 Task: Find connections with filter location Ostrava with filter topic #lawschoolwith filter profile language Spanish with filter current company MongoDB with filter school St Xaviers PG college with filter industry Desktop Computing Software Products with filter service category UX Research with filter keywords title Finance Manager
Action: Mouse moved to (494, 66)
Screenshot: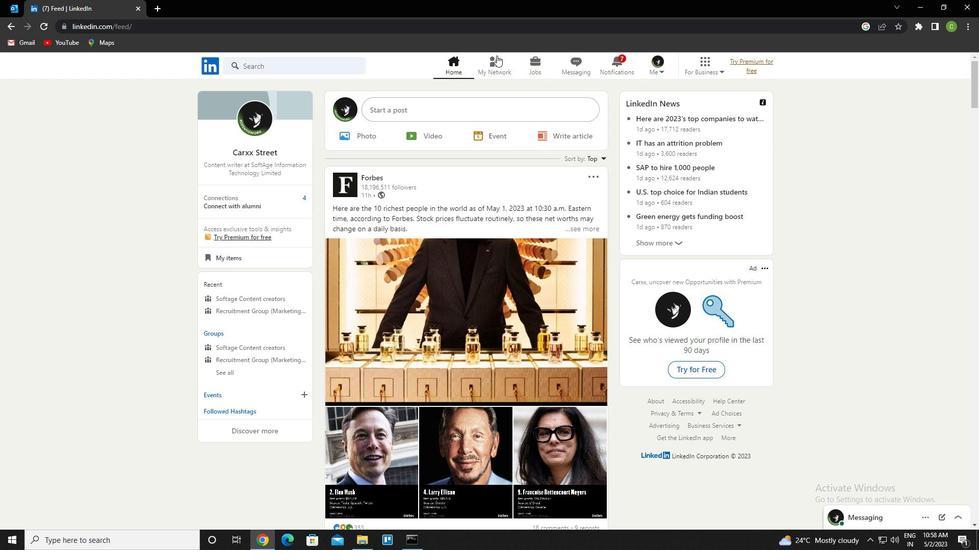 
Action: Mouse pressed left at (494, 66)
Screenshot: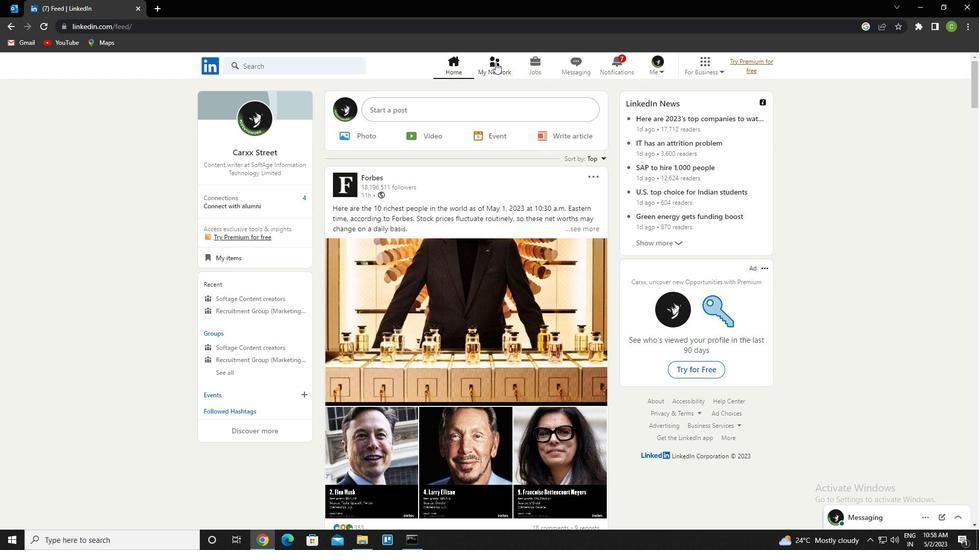 
Action: Mouse moved to (288, 119)
Screenshot: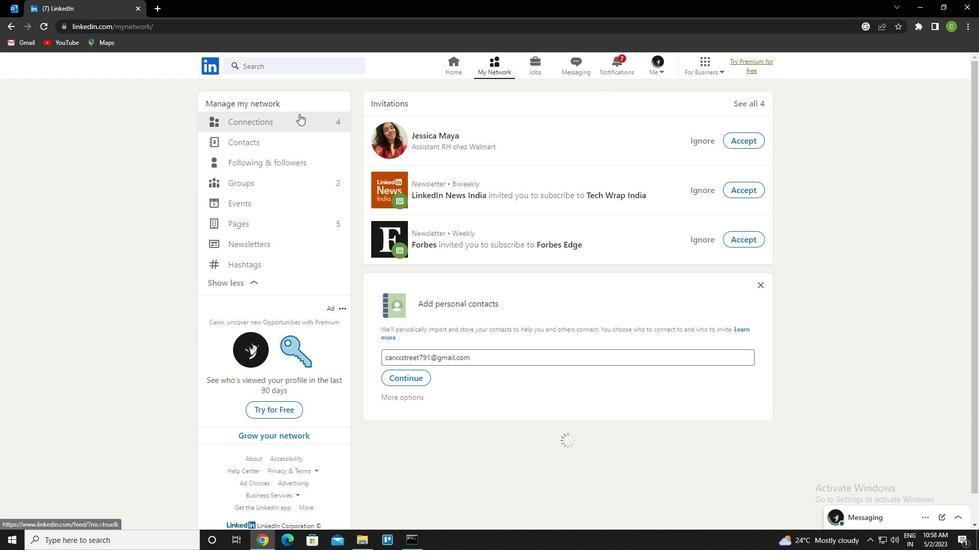 
Action: Mouse pressed left at (288, 119)
Screenshot: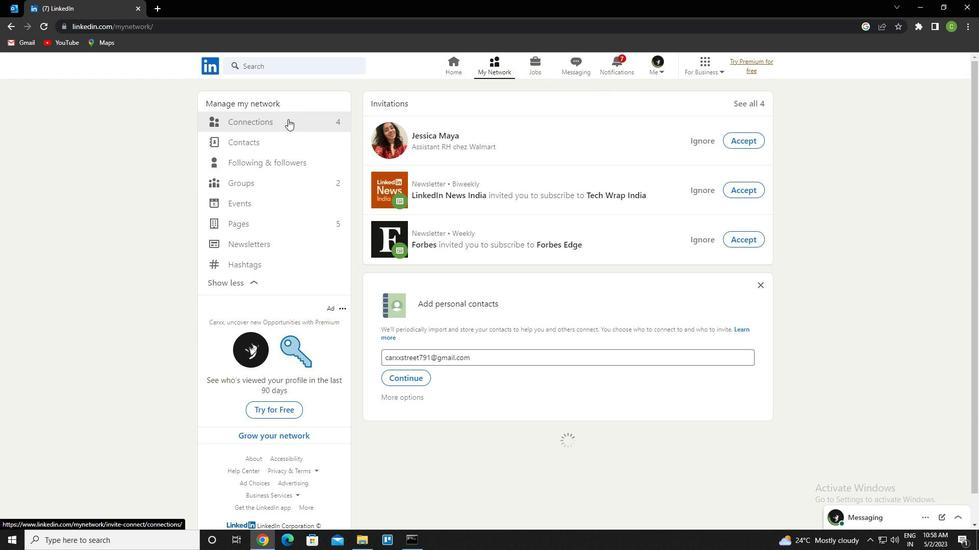 
Action: Mouse moved to (570, 123)
Screenshot: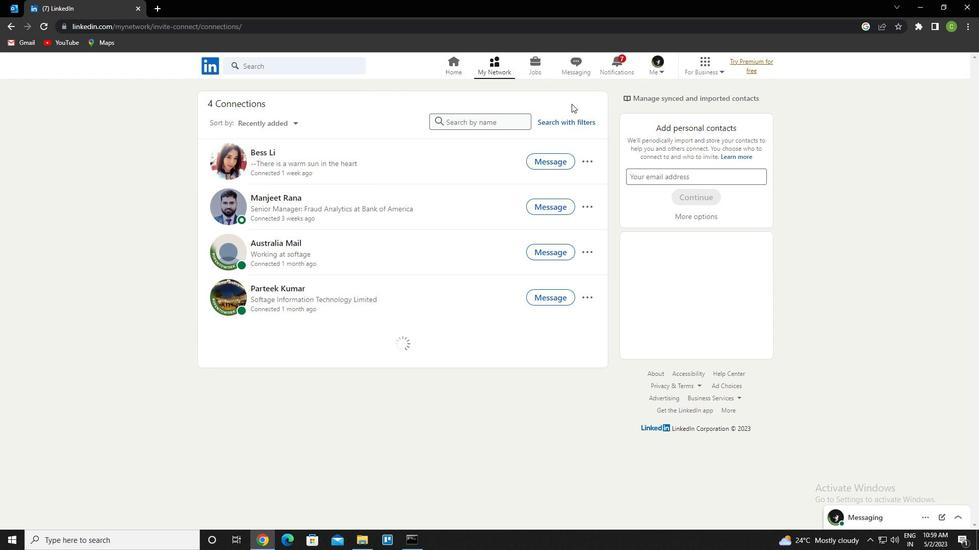 
Action: Mouse pressed left at (570, 123)
Screenshot: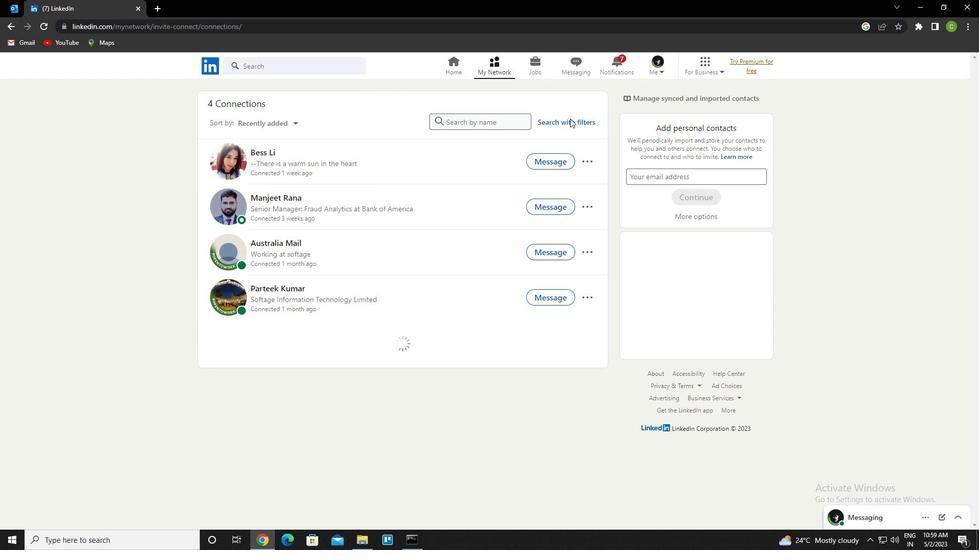 
Action: Mouse moved to (515, 92)
Screenshot: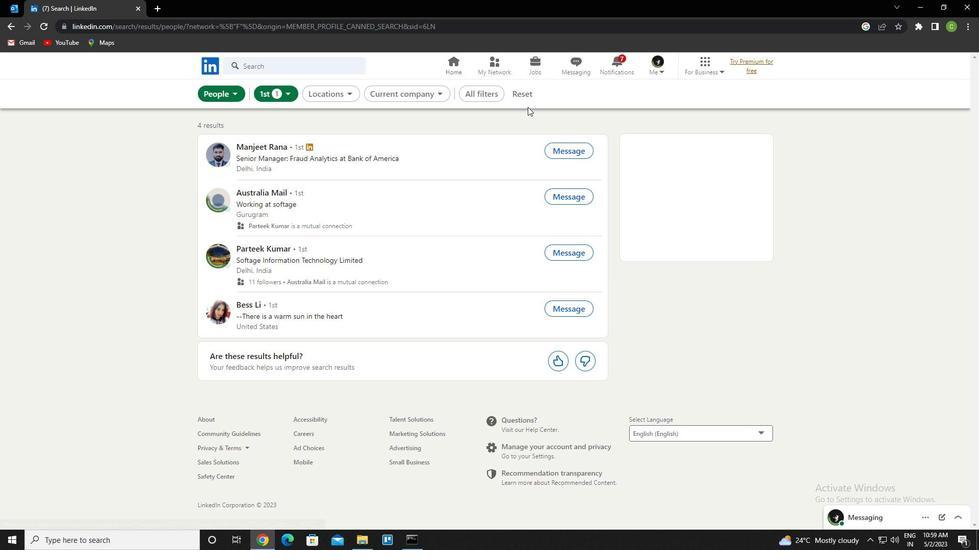 
Action: Mouse pressed left at (515, 92)
Screenshot: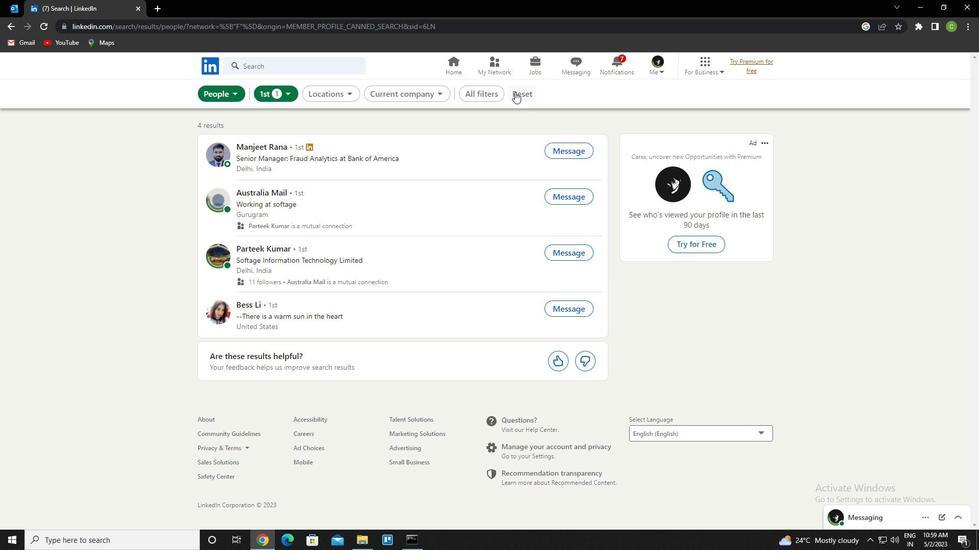 
Action: Mouse moved to (515, 96)
Screenshot: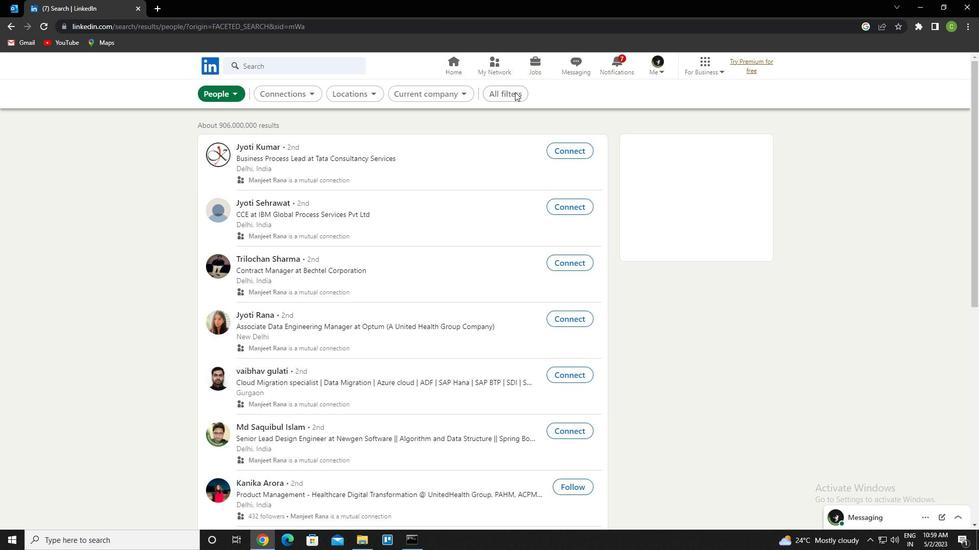 
Action: Mouse pressed left at (515, 96)
Screenshot: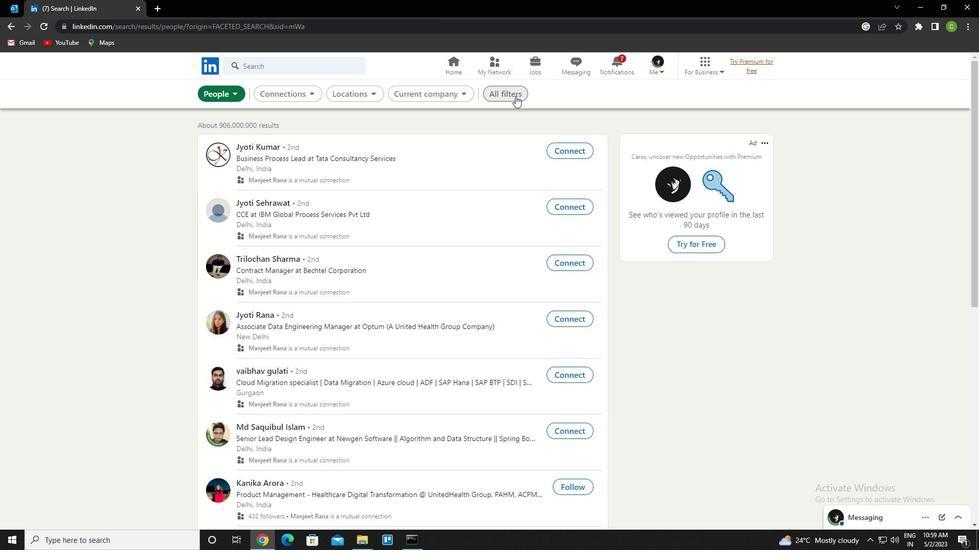 
Action: Mouse moved to (915, 342)
Screenshot: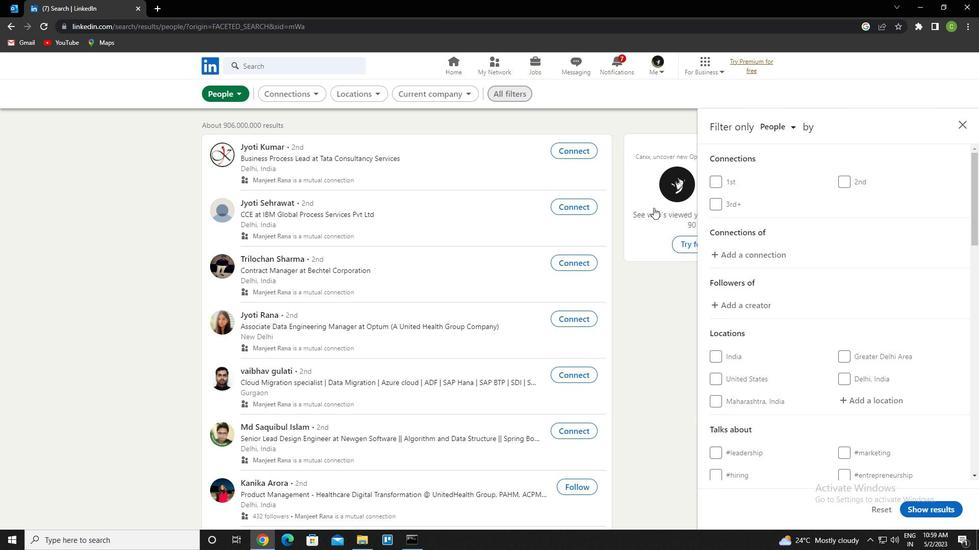
Action: Mouse scrolled (915, 341) with delta (0, 0)
Screenshot: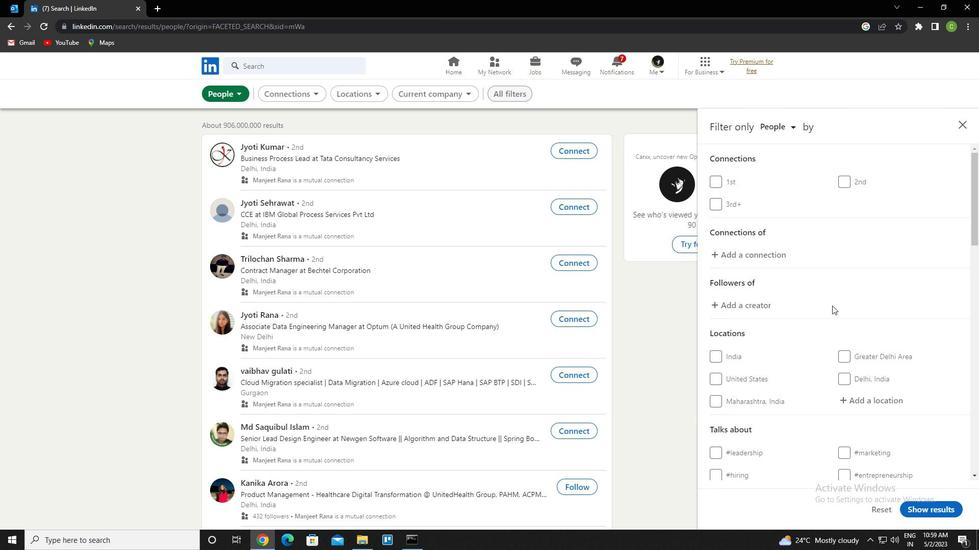 
Action: Mouse scrolled (915, 341) with delta (0, 0)
Screenshot: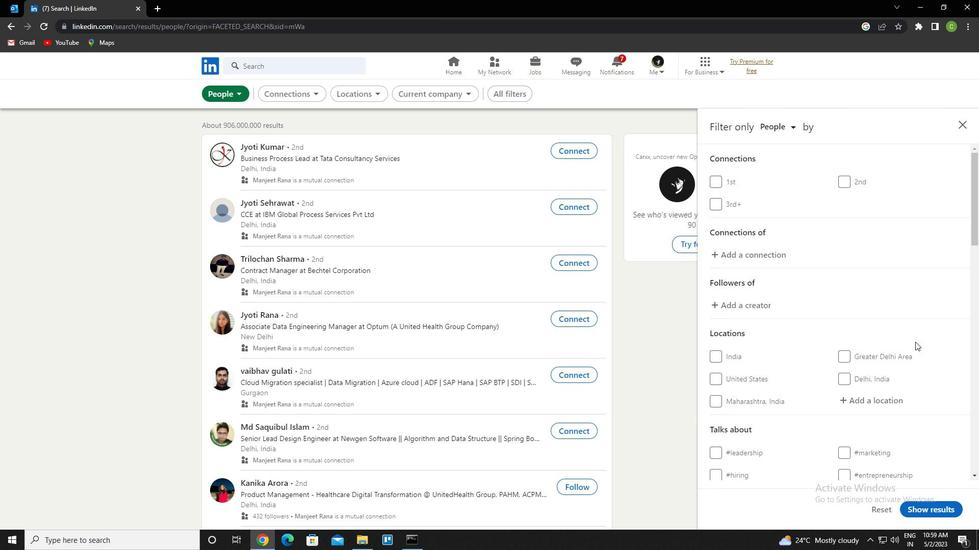 
Action: Mouse scrolled (915, 341) with delta (0, 0)
Screenshot: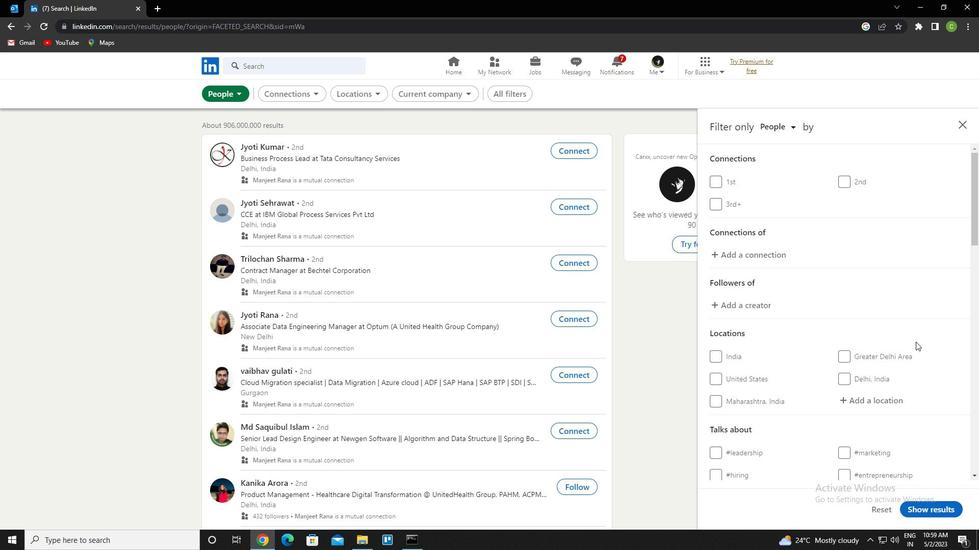 
Action: Mouse moved to (879, 250)
Screenshot: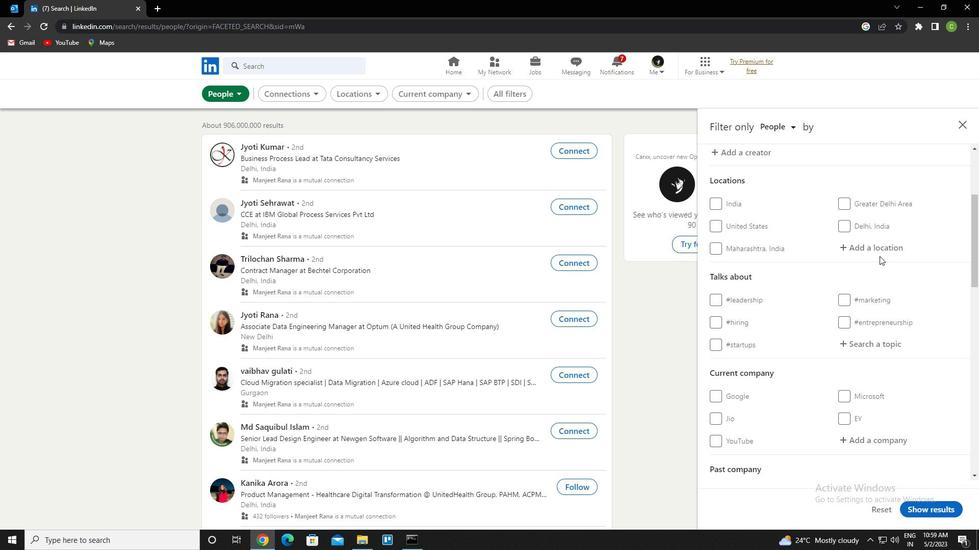 
Action: Mouse pressed left at (879, 250)
Screenshot: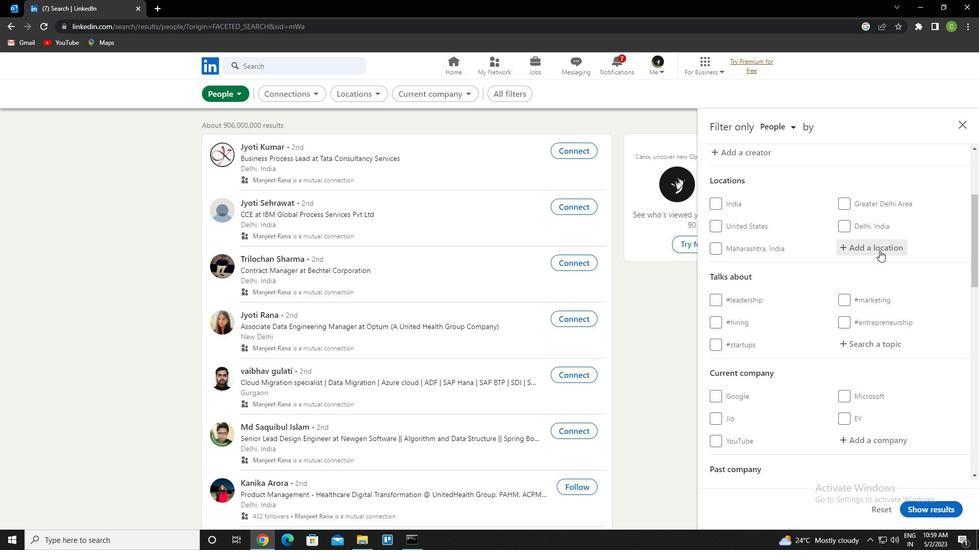 
Action: Key pressed <Key.caps_lock>o<Key.caps_lock>strava<Key.down><Key.enter>
Screenshot: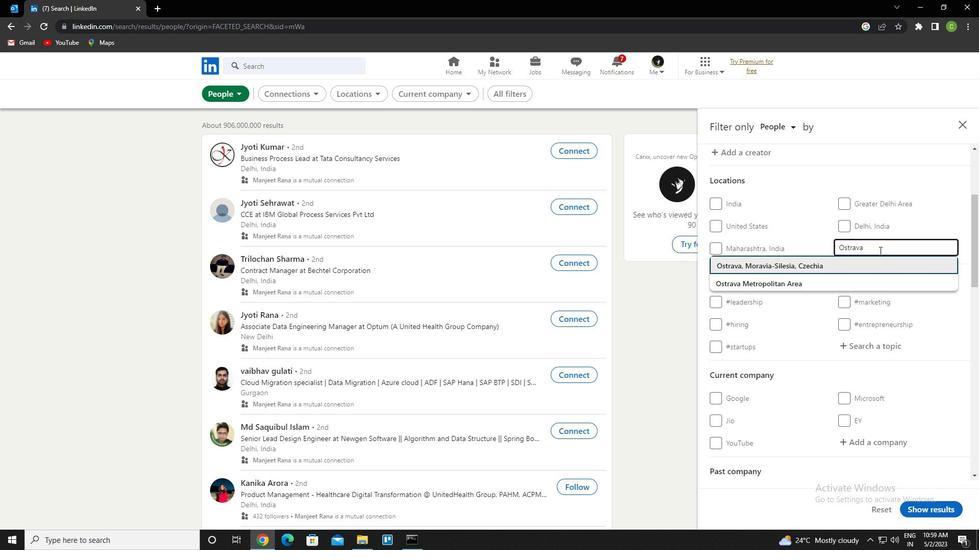 
Action: Mouse scrolled (879, 250) with delta (0, 0)
Screenshot: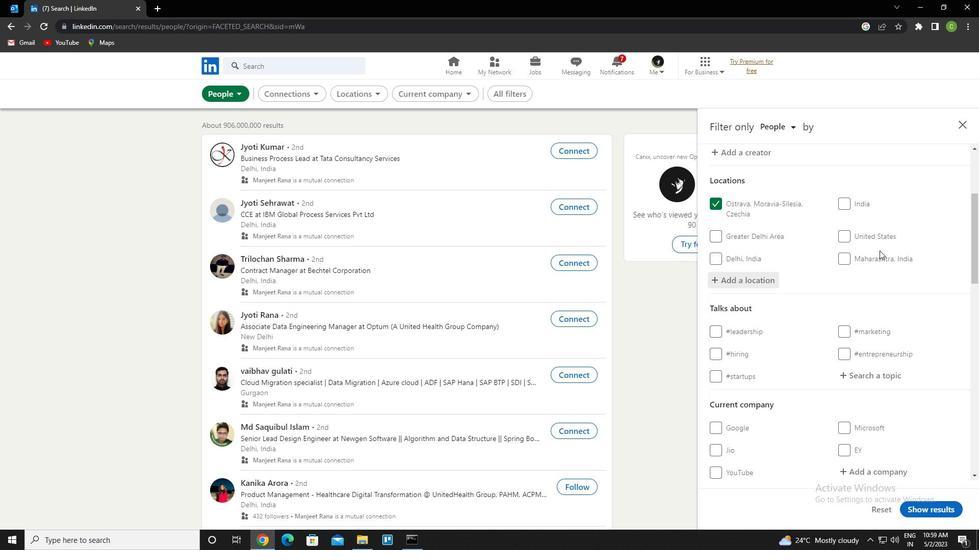 
Action: Mouse scrolled (879, 250) with delta (0, 0)
Screenshot: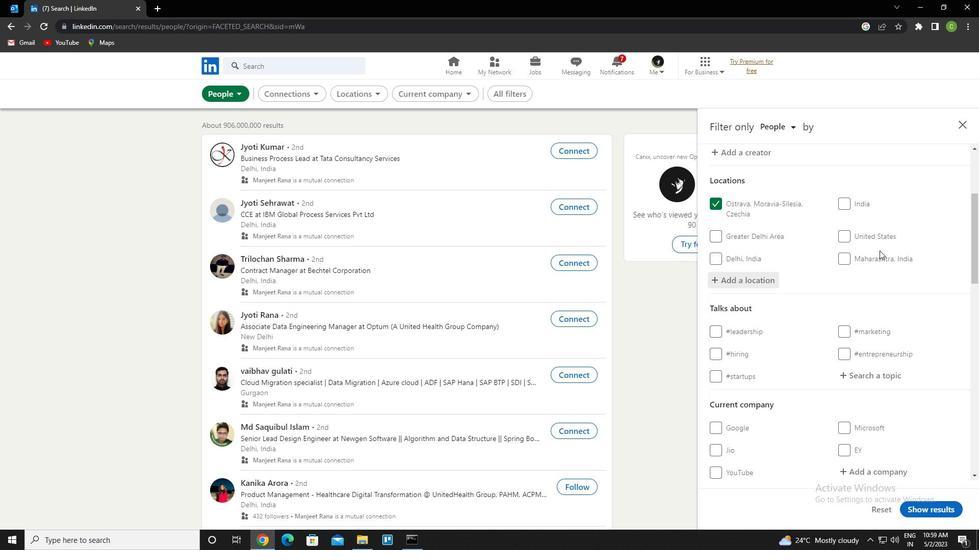 
Action: Mouse moved to (879, 271)
Screenshot: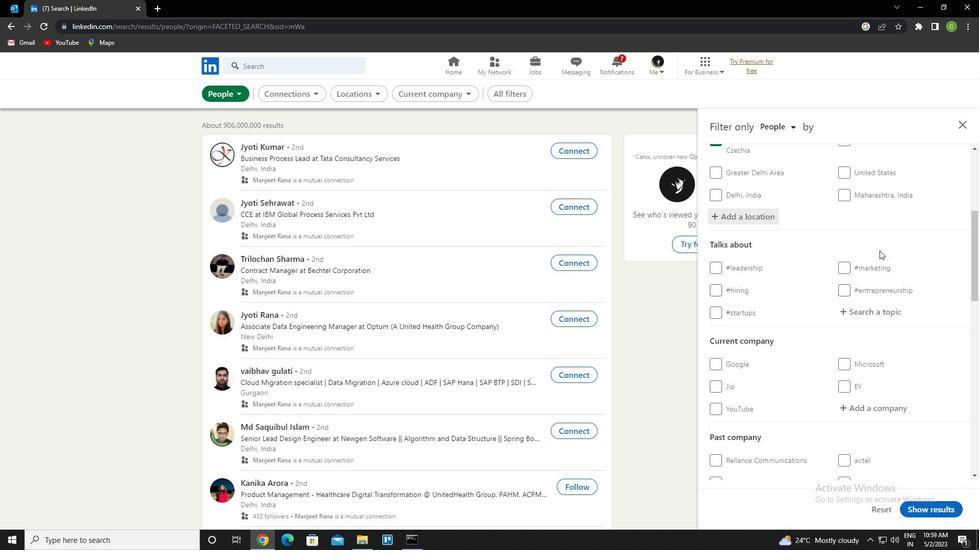 
Action: Mouse pressed left at (879, 271)
Screenshot: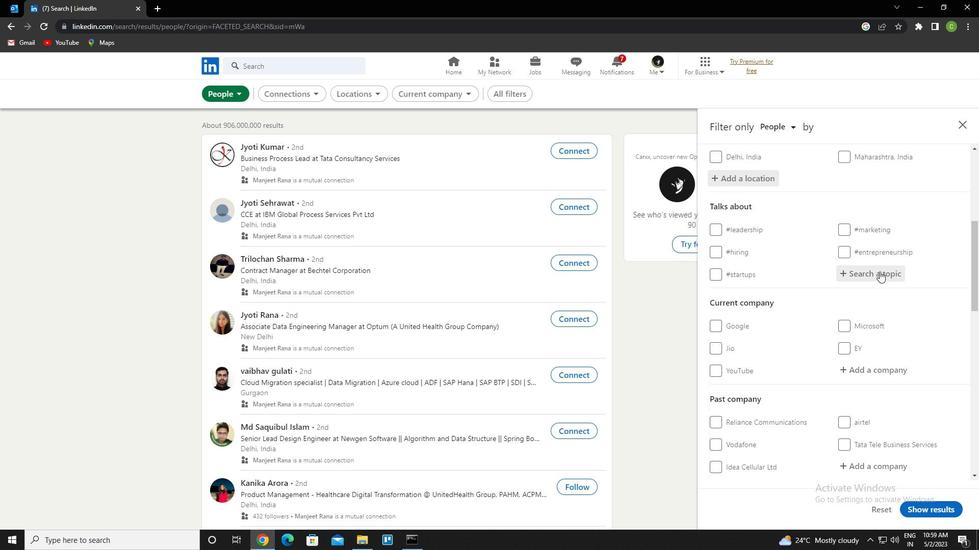 
Action: Key pressed lawscholl<Key.backspace><Key.backspace>ol<Key.down><Key.enter>
Screenshot: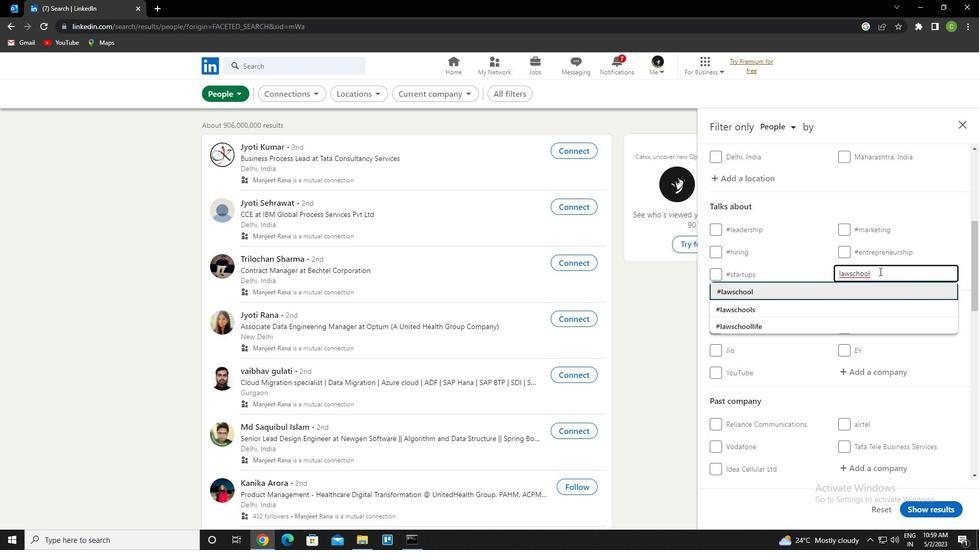 
Action: Mouse scrolled (879, 271) with delta (0, 0)
Screenshot: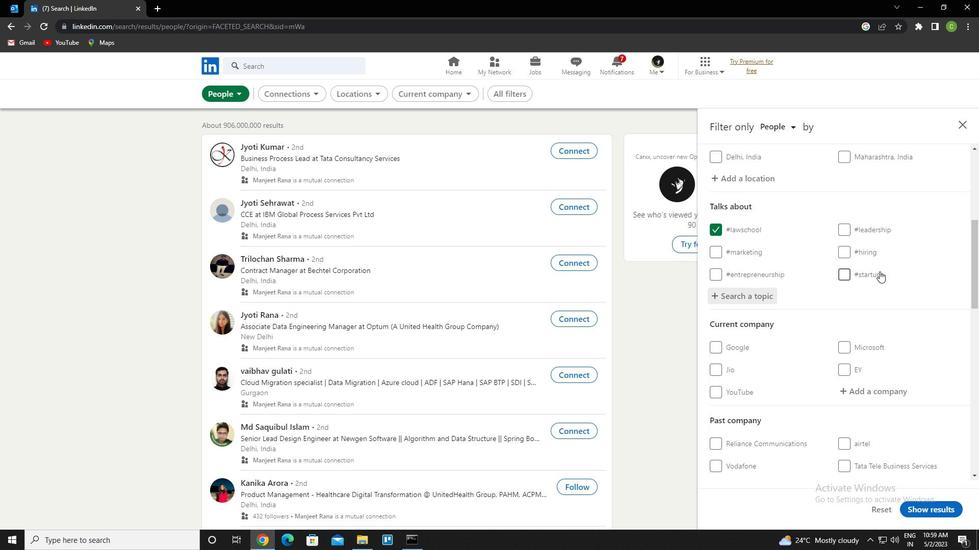 
Action: Mouse scrolled (879, 271) with delta (0, 0)
Screenshot: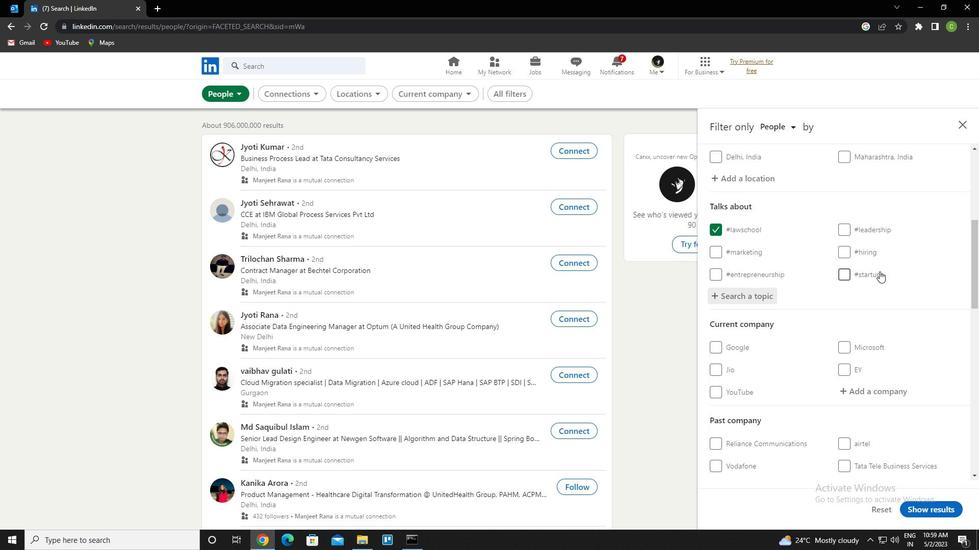 
Action: Mouse scrolled (879, 271) with delta (0, 0)
Screenshot: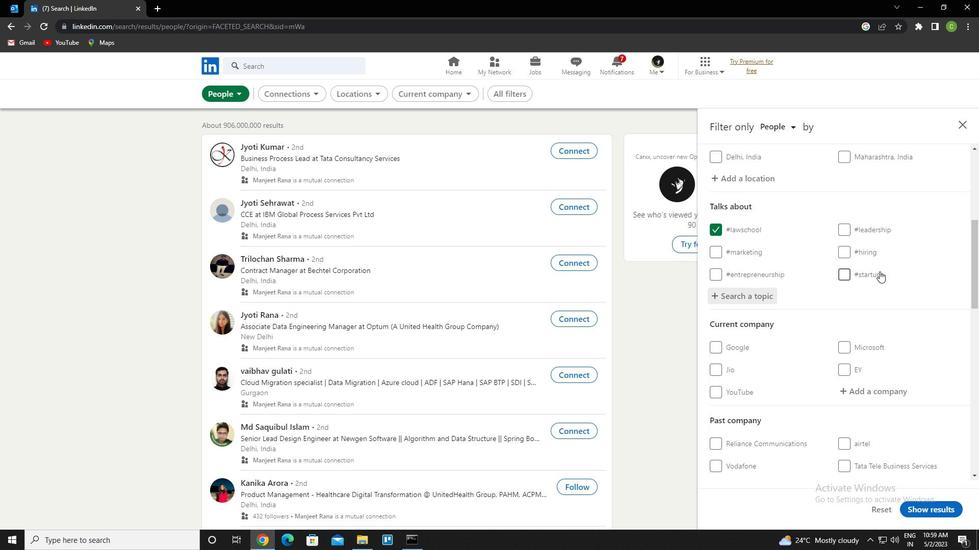 
Action: Mouse scrolled (879, 271) with delta (0, 0)
Screenshot: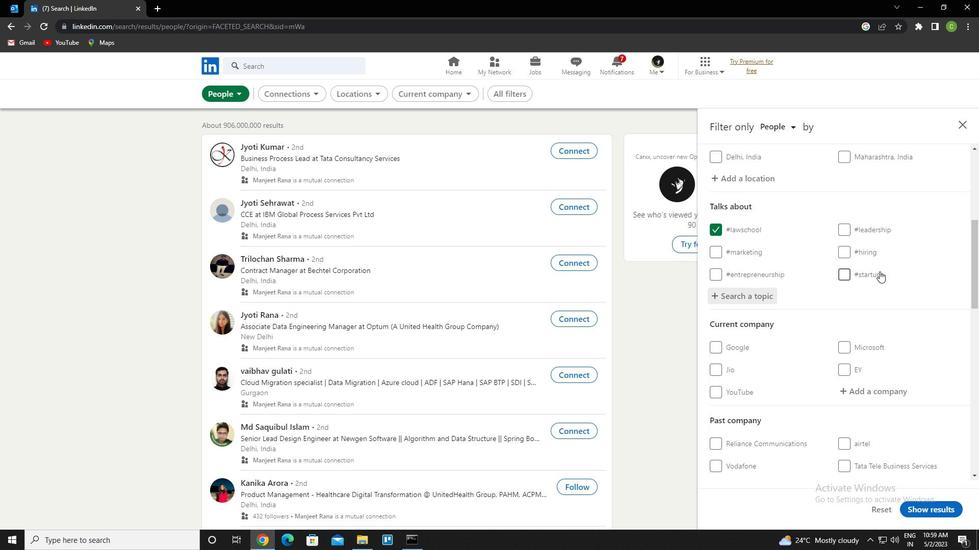 
Action: Mouse scrolled (879, 271) with delta (0, 0)
Screenshot: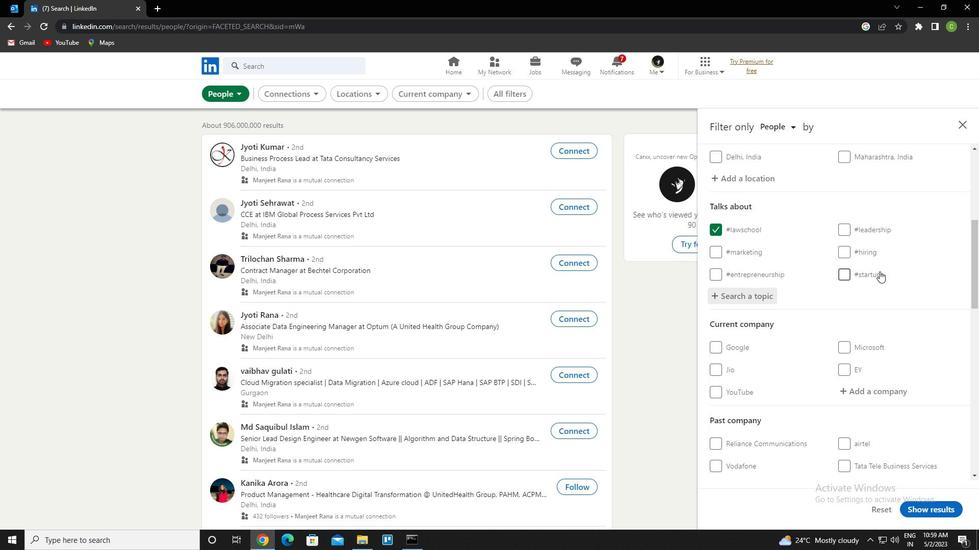 
Action: Mouse scrolled (879, 271) with delta (0, 0)
Screenshot: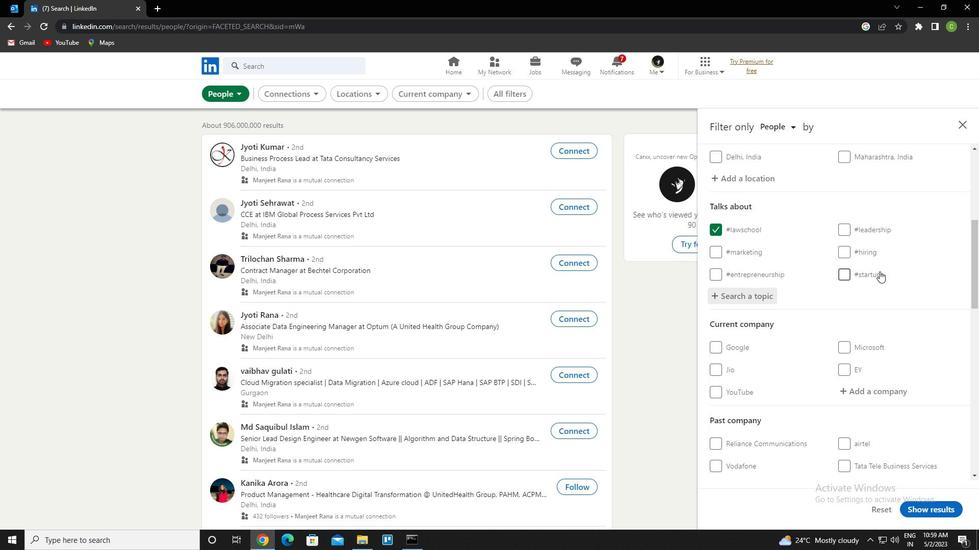 
Action: Mouse scrolled (879, 271) with delta (0, 0)
Screenshot: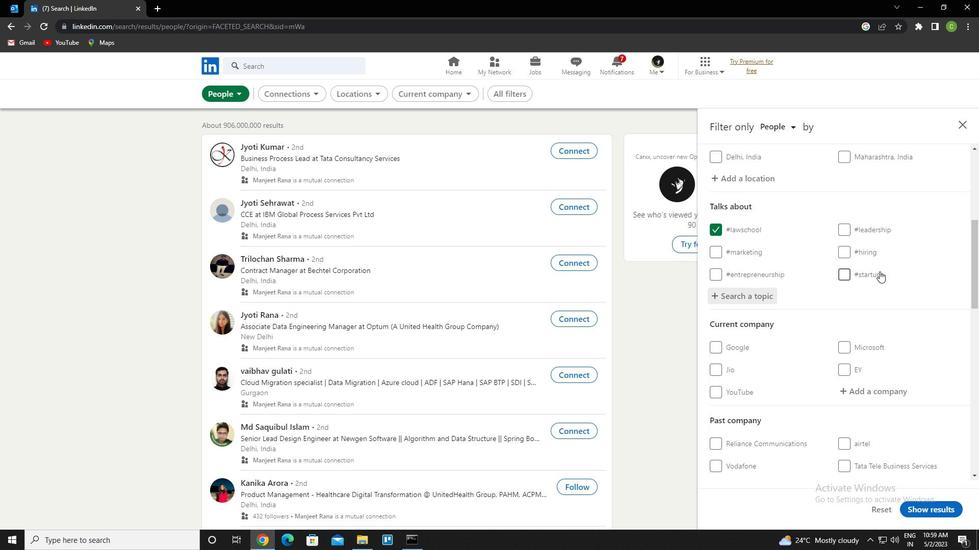 
Action: Mouse scrolled (879, 271) with delta (0, 0)
Screenshot: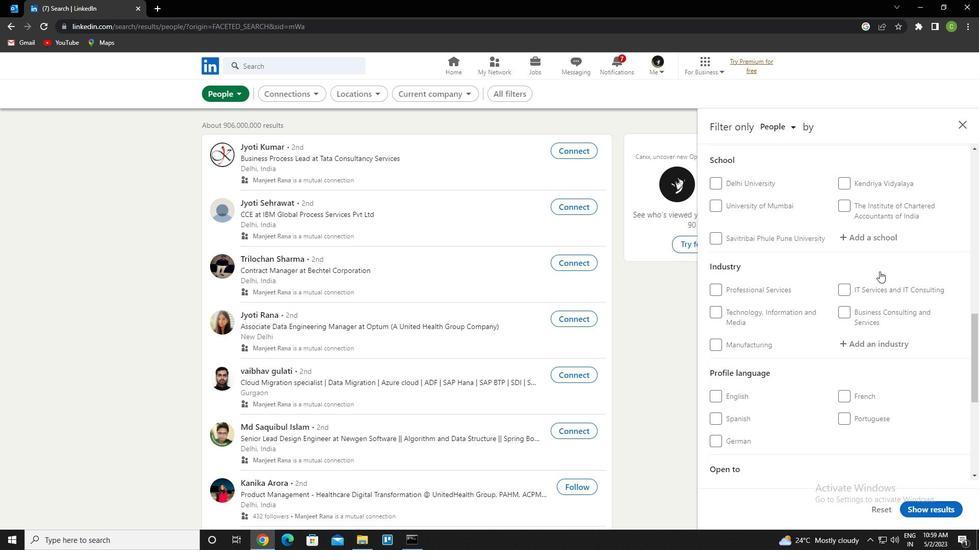
Action: Mouse scrolled (879, 271) with delta (0, 0)
Screenshot: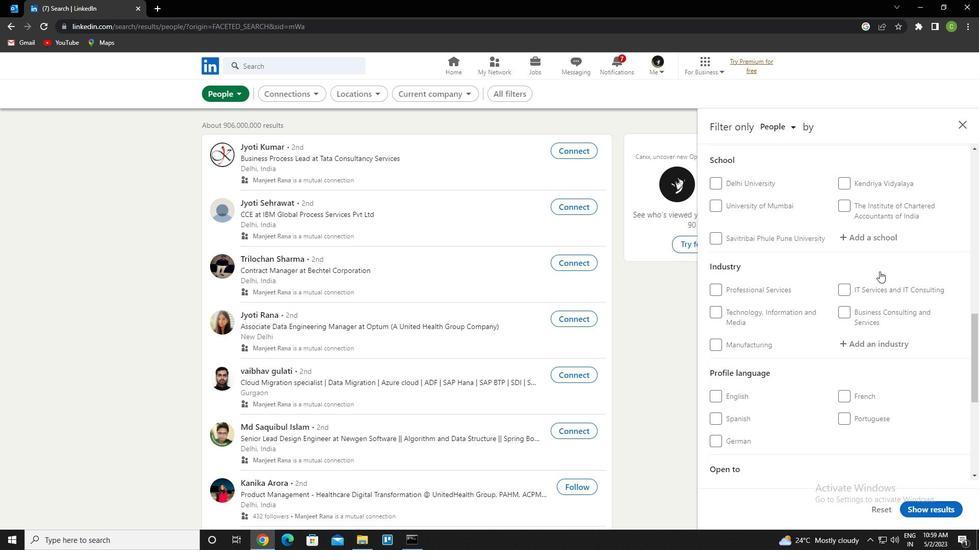 
Action: Mouse scrolled (879, 271) with delta (0, 0)
Screenshot: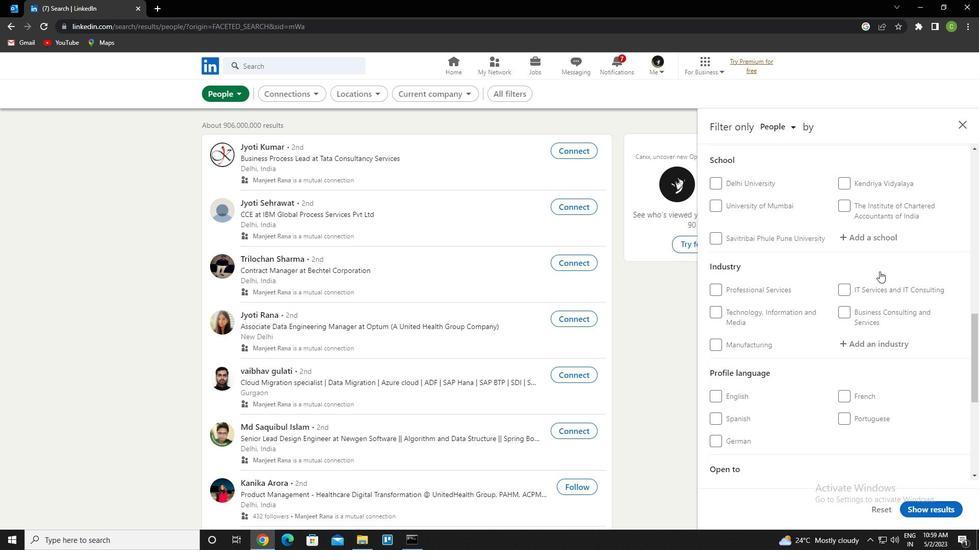 
Action: Mouse moved to (726, 268)
Screenshot: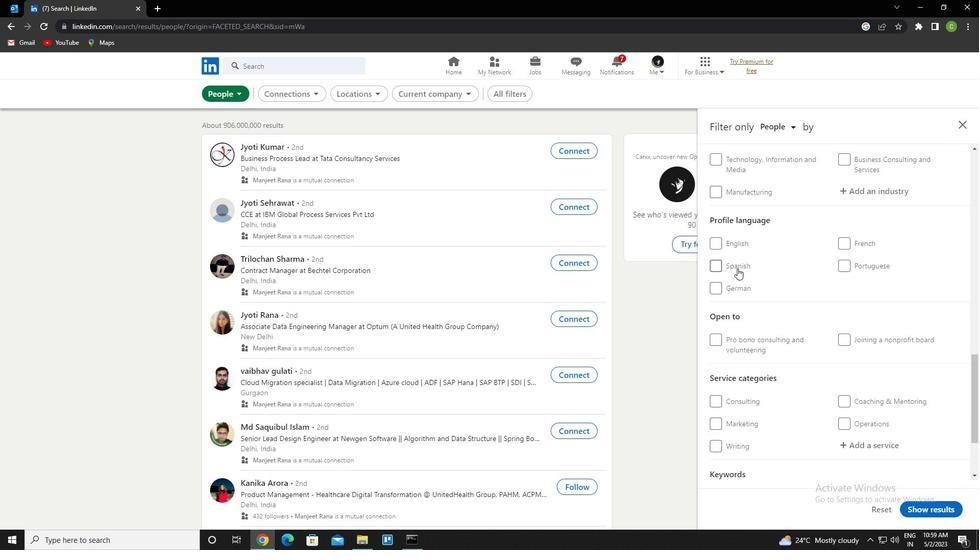 
Action: Mouse pressed left at (726, 268)
Screenshot: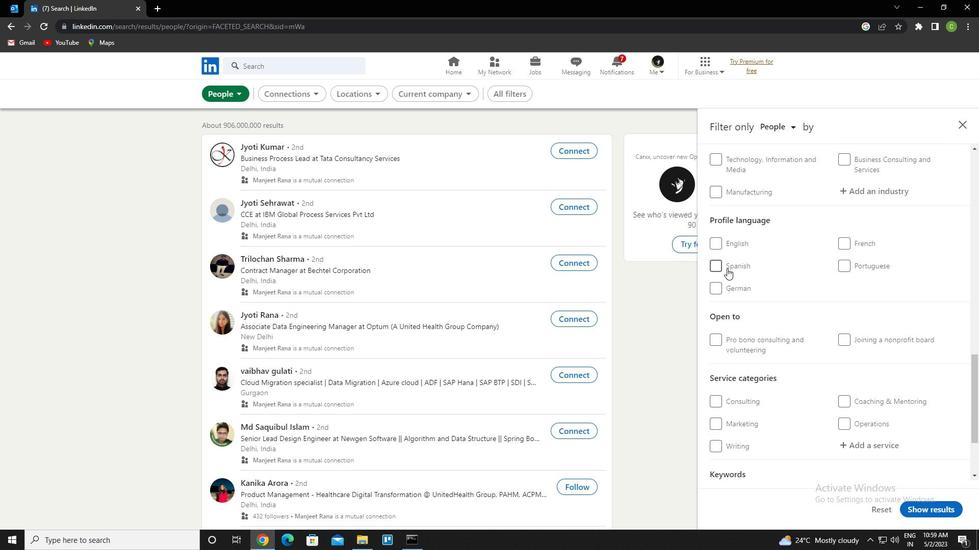 
Action: Mouse moved to (726, 268)
Screenshot: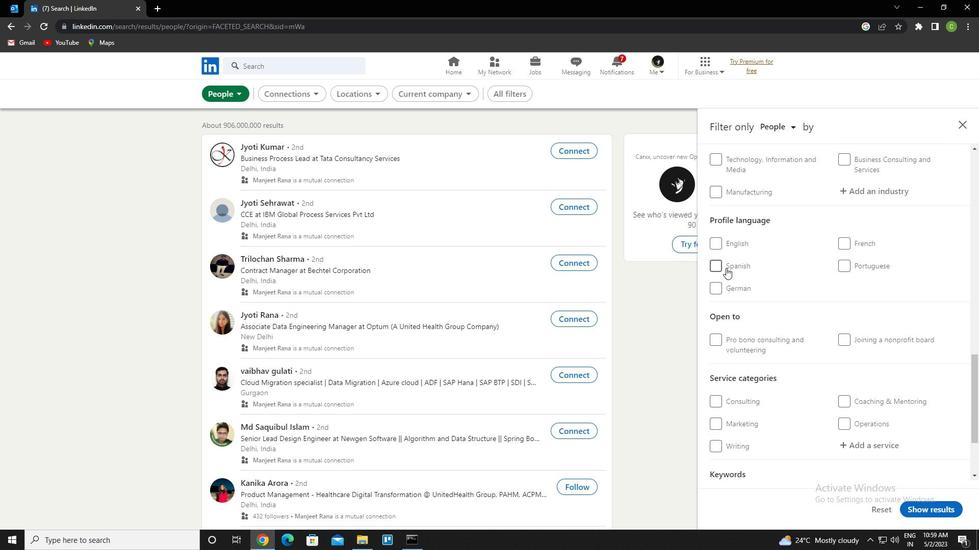 
Action: Mouse scrolled (726, 268) with delta (0, 0)
Screenshot: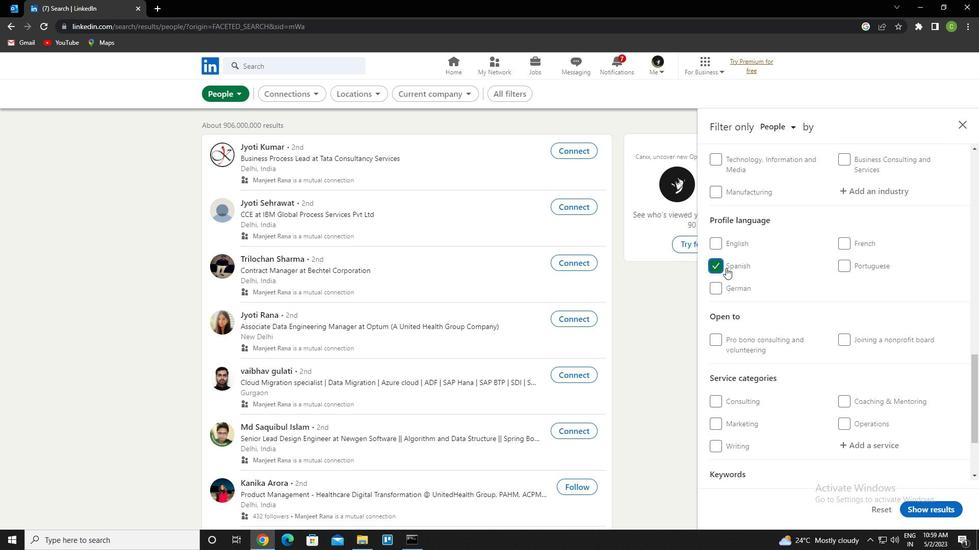 
Action: Mouse scrolled (726, 268) with delta (0, 0)
Screenshot: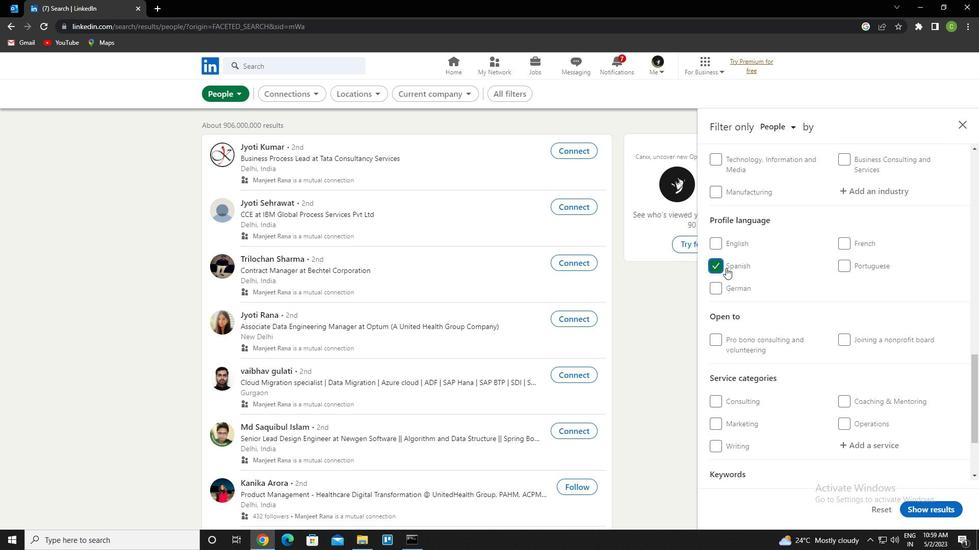 
Action: Mouse scrolled (726, 268) with delta (0, 0)
Screenshot: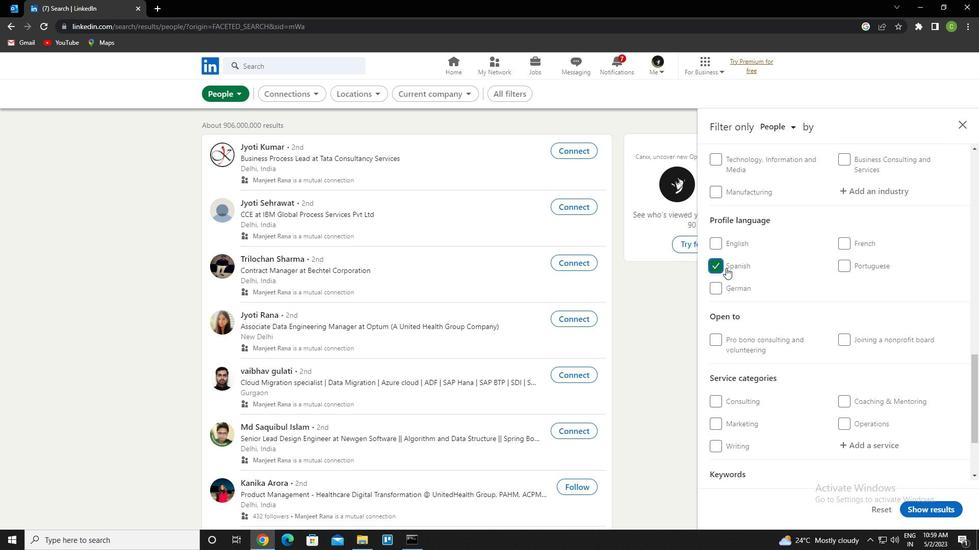 
Action: Mouse scrolled (726, 268) with delta (0, 0)
Screenshot: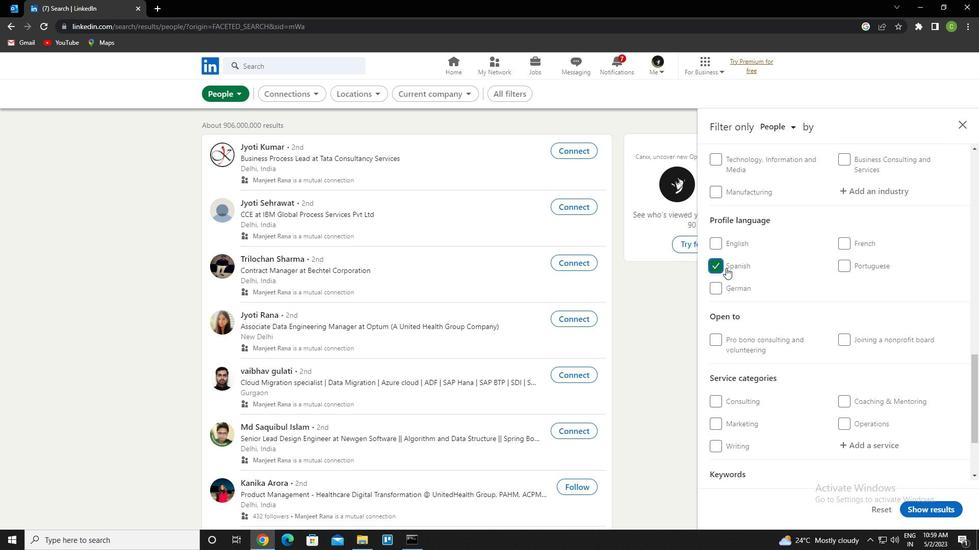 
Action: Mouse moved to (726, 267)
Screenshot: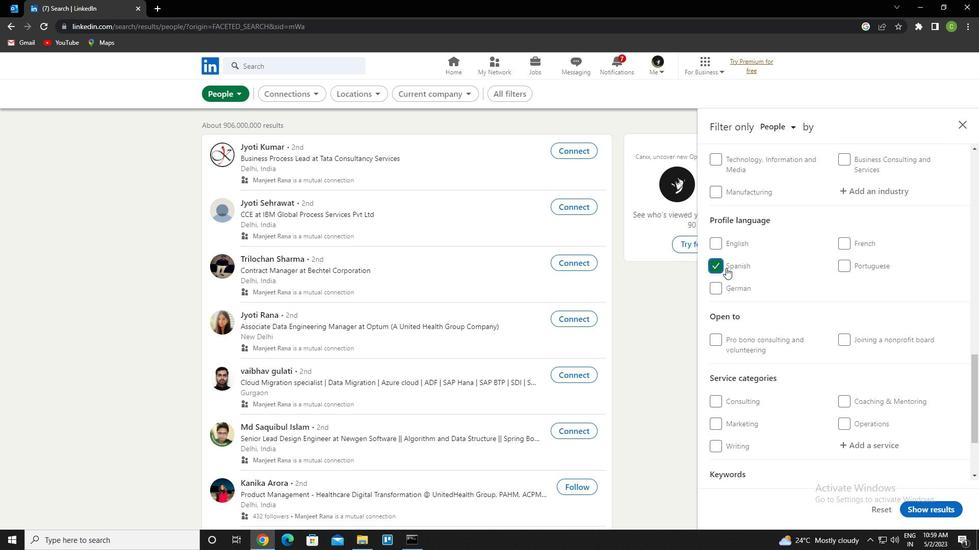 
Action: Mouse scrolled (726, 268) with delta (0, 0)
Screenshot: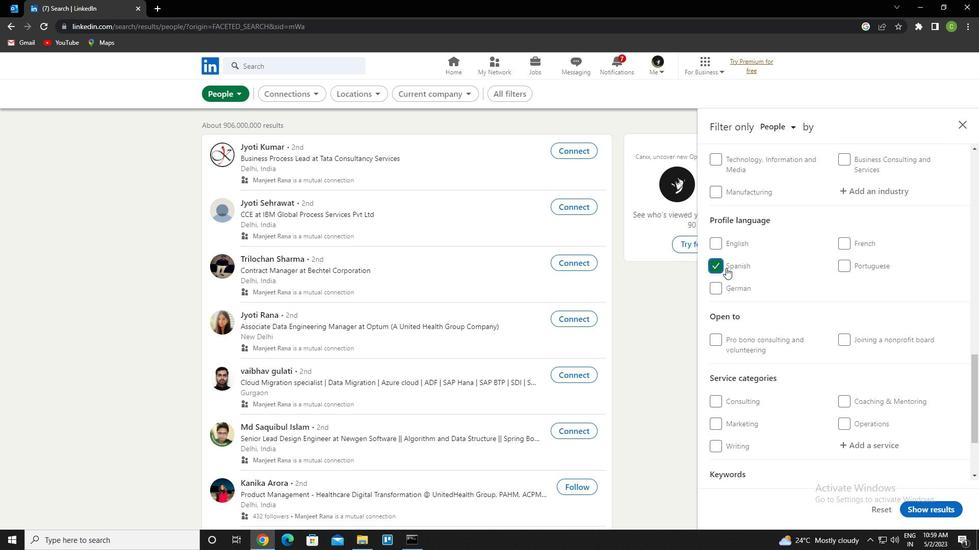 
Action: Mouse scrolled (726, 268) with delta (0, 0)
Screenshot: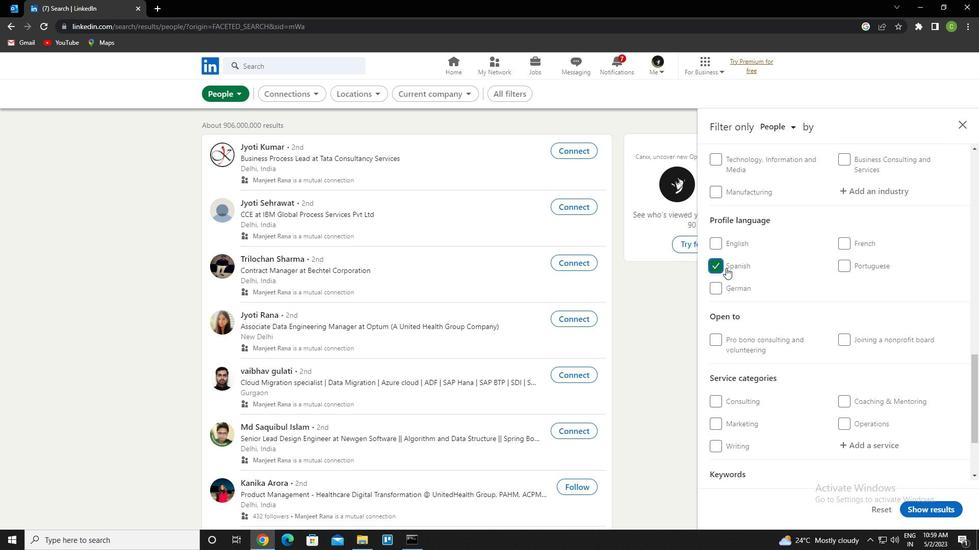 
Action: Mouse scrolled (726, 268) with delta (0, 0)
Screenshot: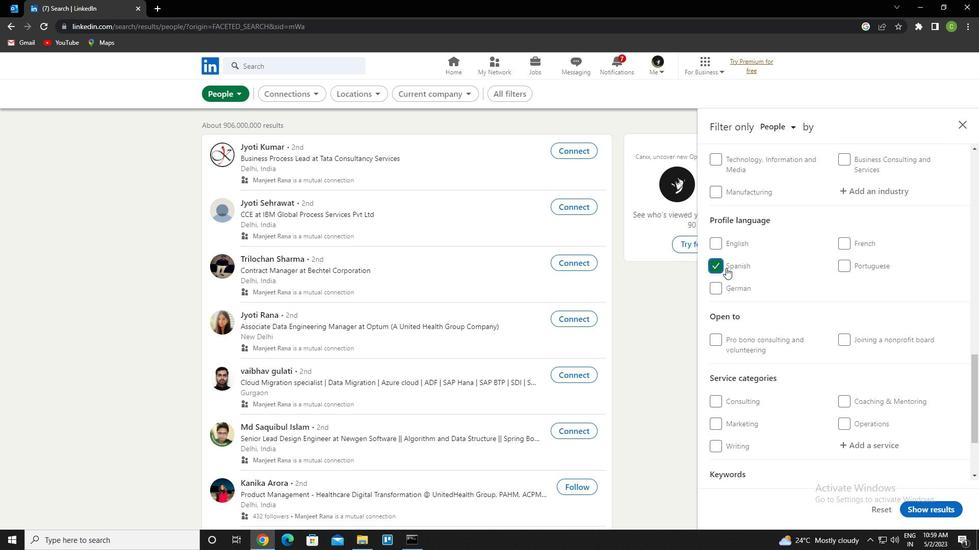 
Action: Mouse moved to (871, 238)
Screenshot: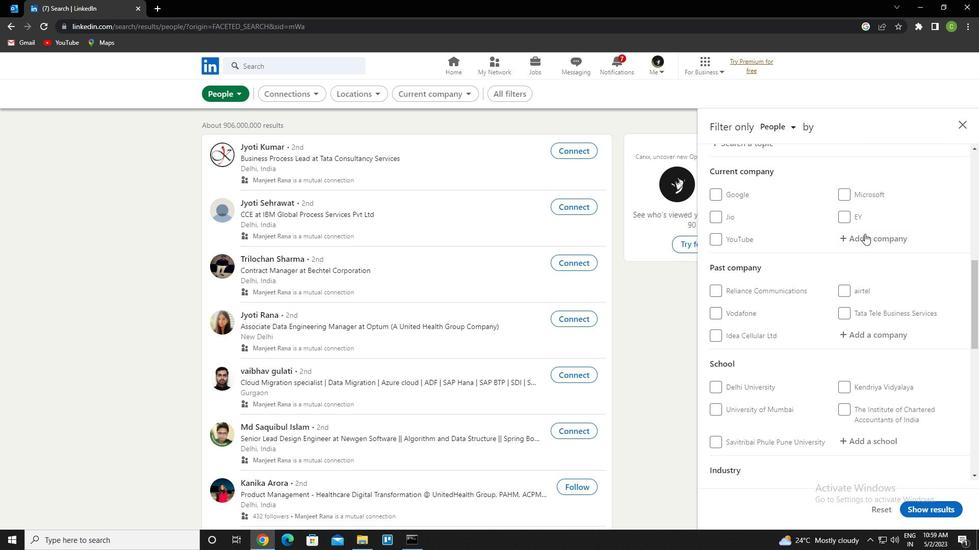 
Action: Mouse pressed left at (871, 238)
Screenshot: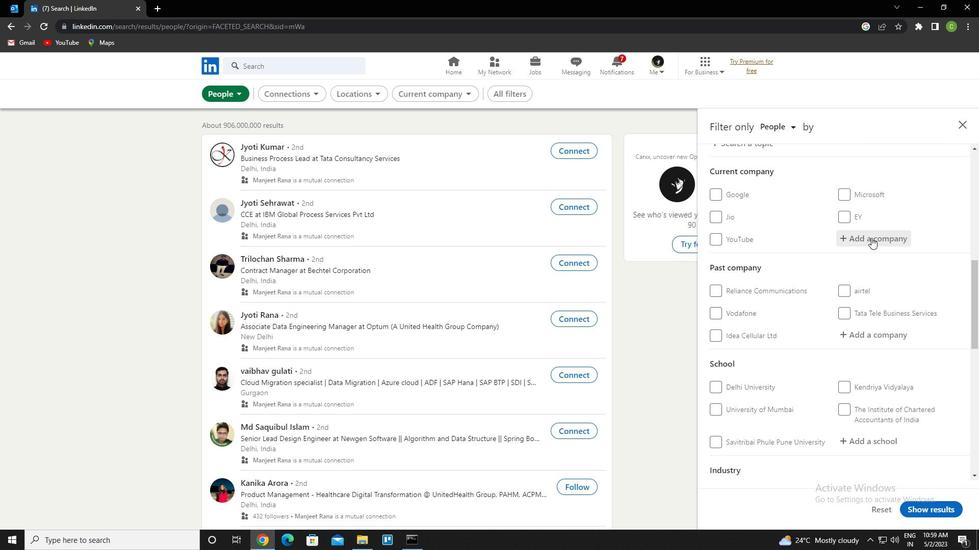 
Action: Key pressed <Key.caps_lock>m<Key.caps_lock>ngo<Key.backspace><Key.backspace><Key.backspace>ongo<Key.caps_lock>db<Key.down><Key.enter>
Screenshot: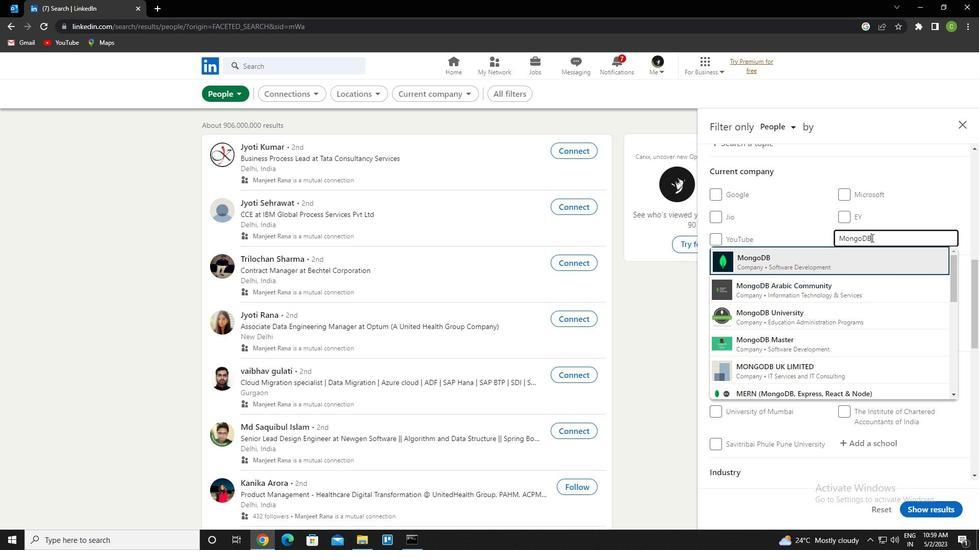 
Action: Mouse scrolled (871, 237) with delta (0, 0)
Screenshot: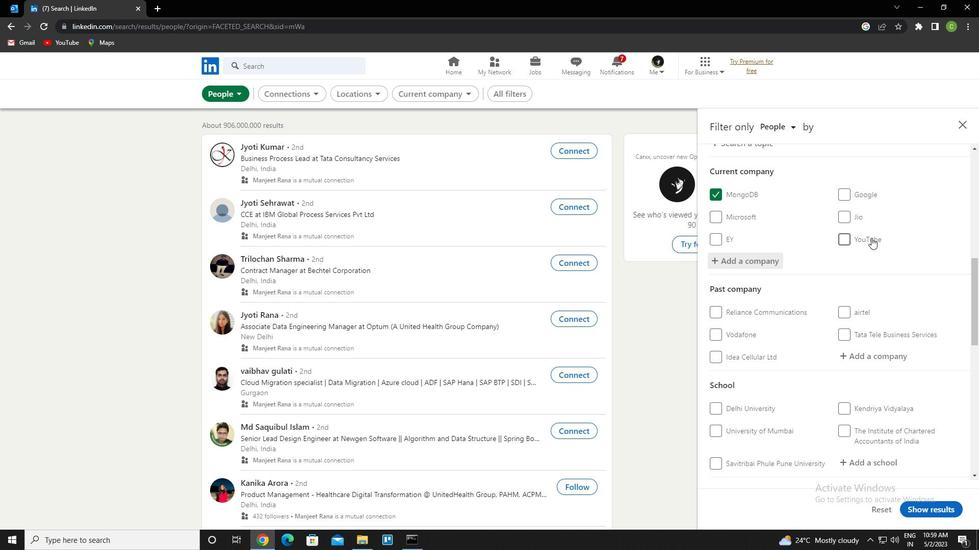 
Action: Mouse scrolled (871, 237) with delta (0, 0)
Screenshot: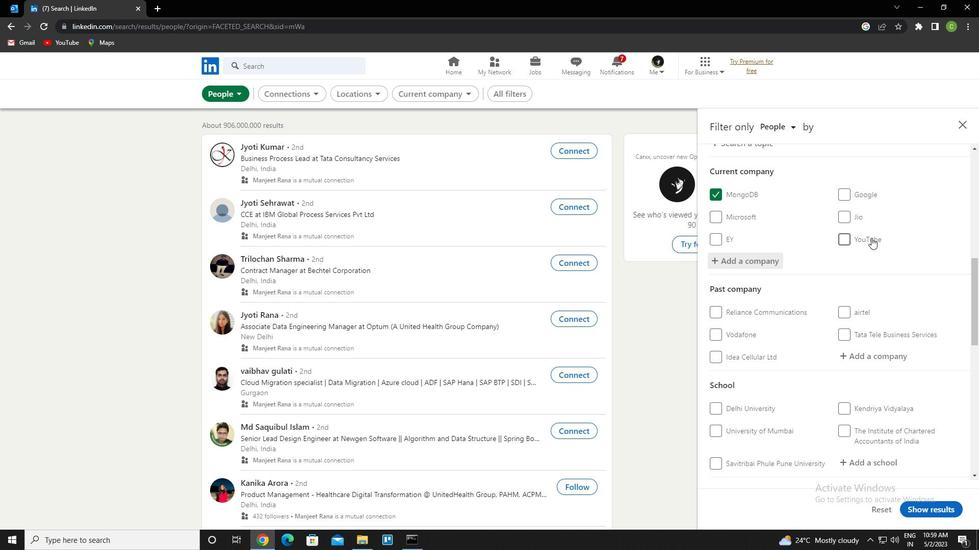 
Action: Mouse scrolled (871, 237) with delta (0, 0)
Screenshot: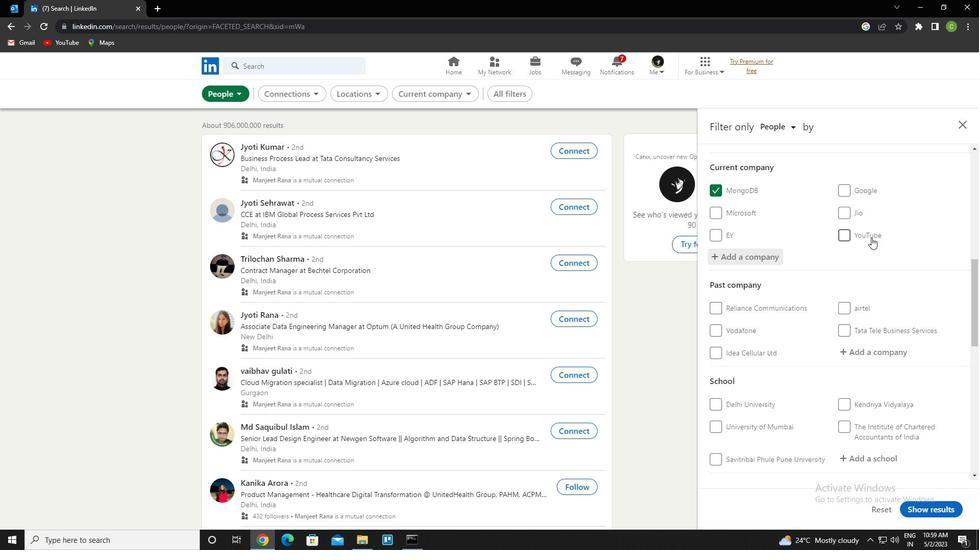 
Action: Mouse moved to (845, 274)
Screenshot: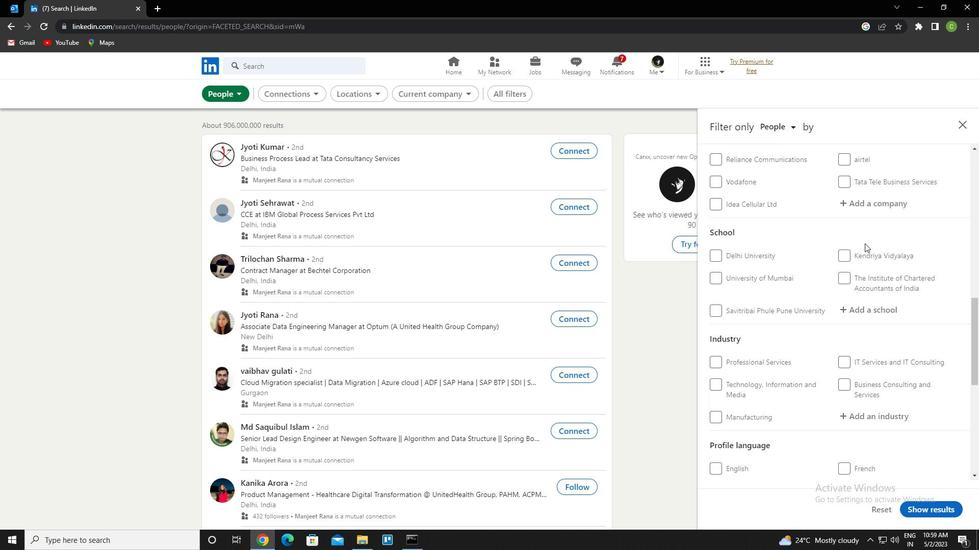 
Action: Mouse scrolled (845, 273) with delta (0, 0)
Screenshot: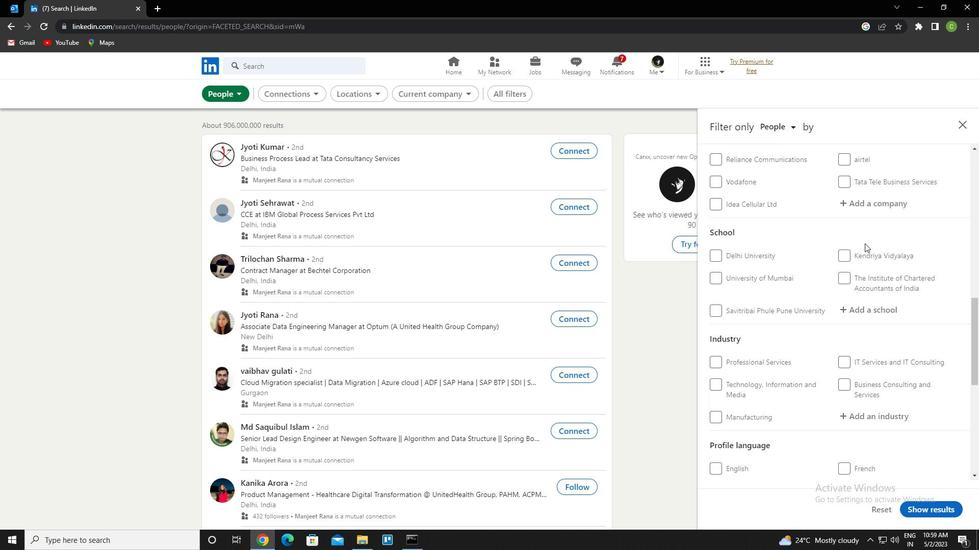 
Action: Mouse moved to (846, 275)
Screenshot: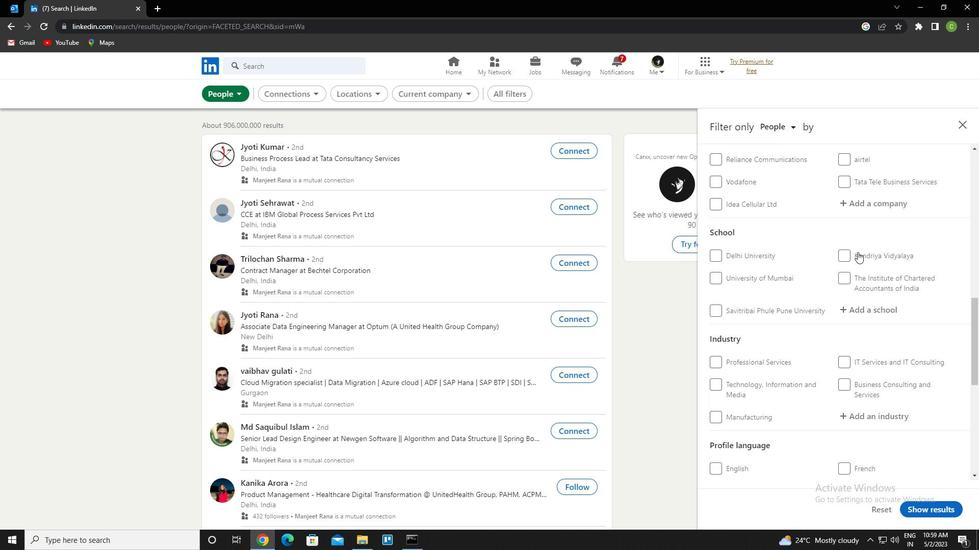 
Action: Mouse scrolled (846, 275) with delta (0, 0)
Screenshot: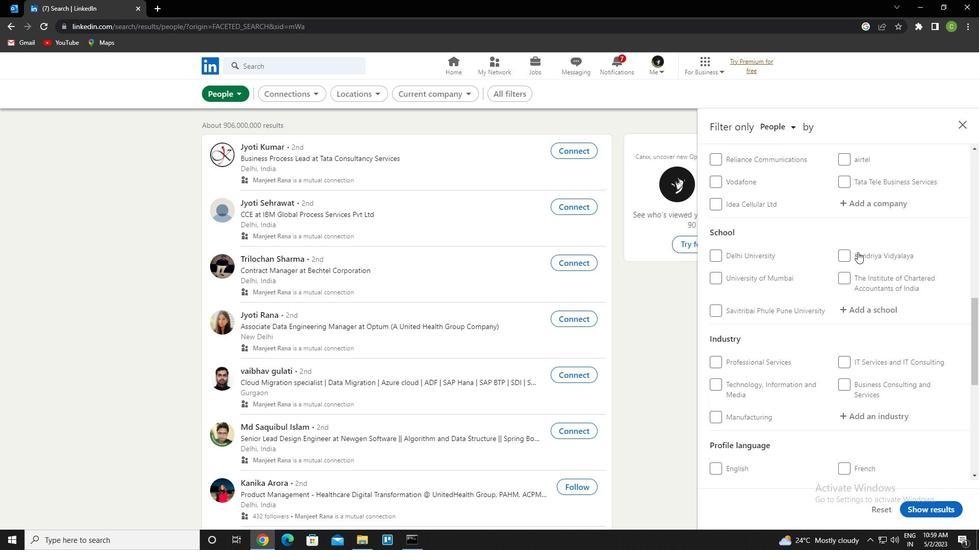 
Action: Mouse moved to (879, 213)
Screenshot: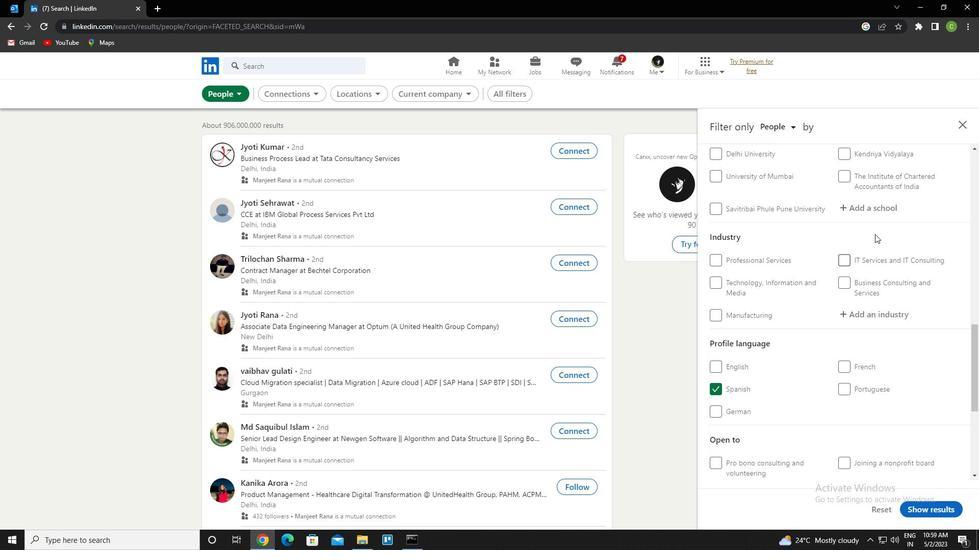
Action: Mouse pressed left at (879, 213)
Screenshot: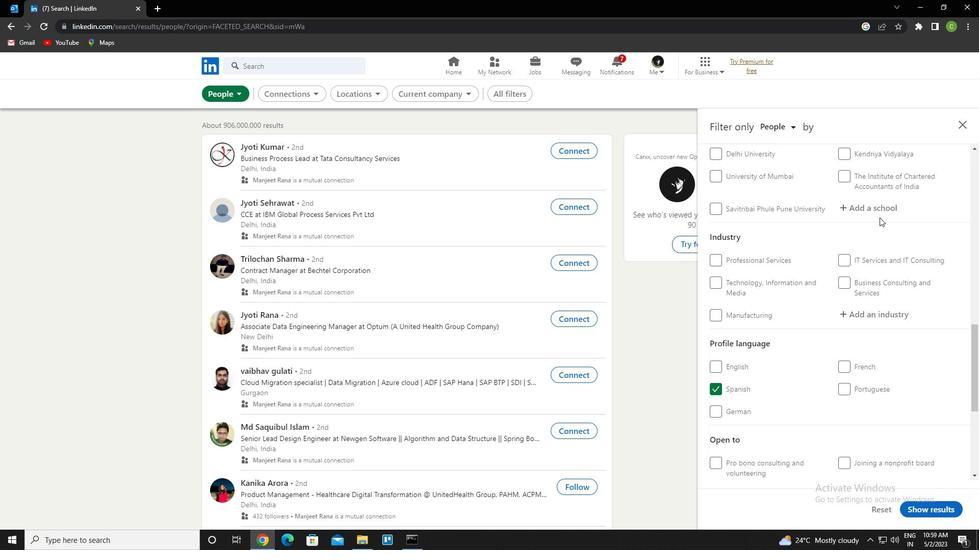 
Action: Key pressed <Key.caps_lock>s<Key.caps_lock>t<Key.space><Key.caps_lock>x<Key.caps_lock>aviers<Key.space><Key.caps_lock>p<Key.down><Key.enter>
Screenshot: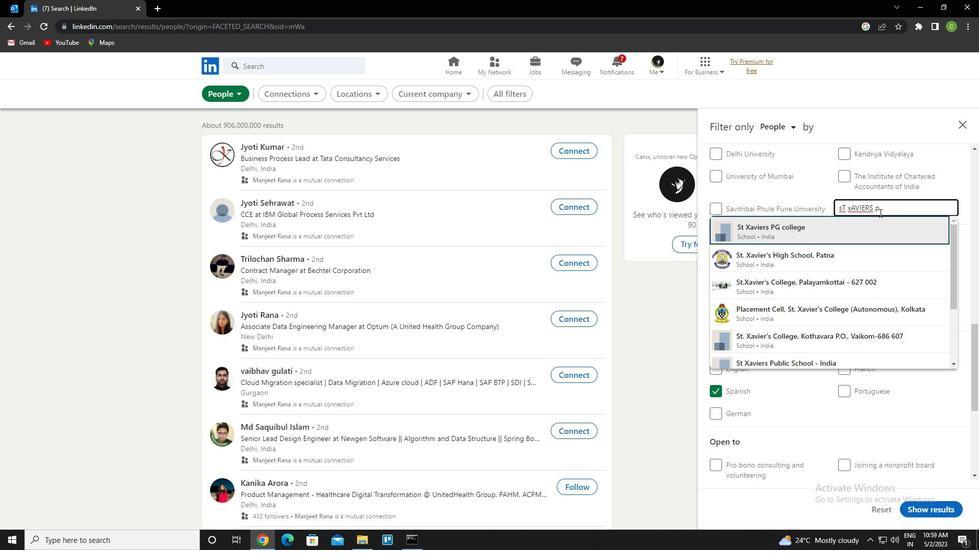 
Action: Mouse scrolled (879, 212) with delta (0, 0)
Screenshot: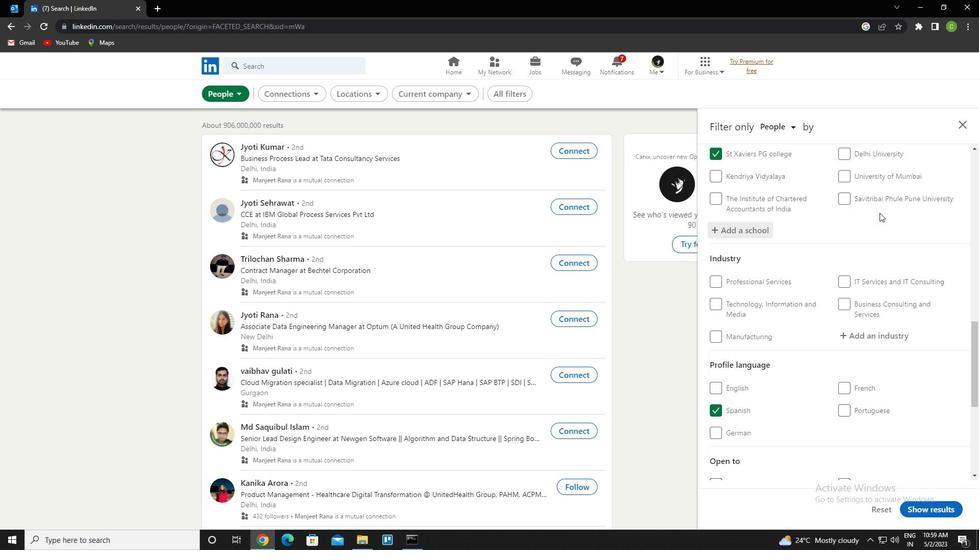 
Action: Mouse scrolled (879, 212) with delta (0, 0)
Screenshot: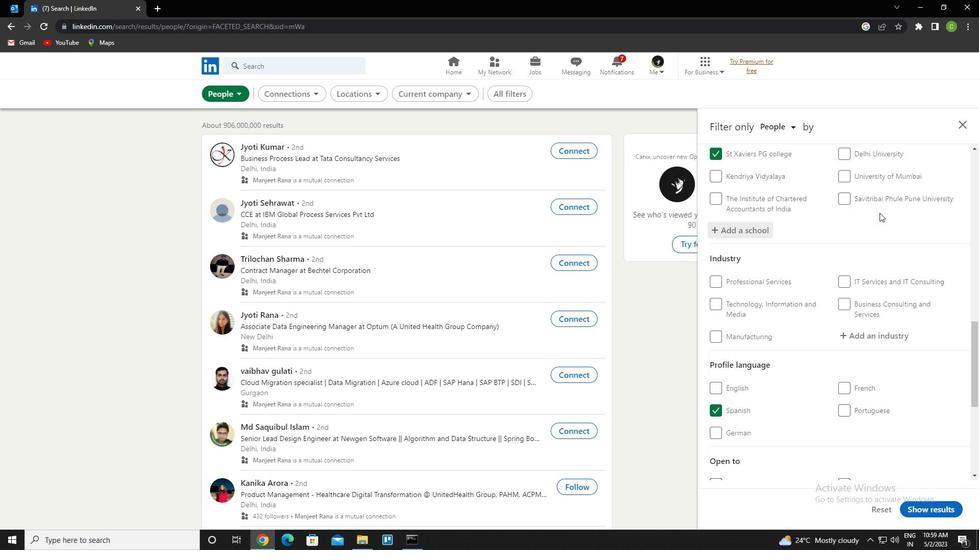 
Action: Mouse moved to (877, 235)
Screenshot: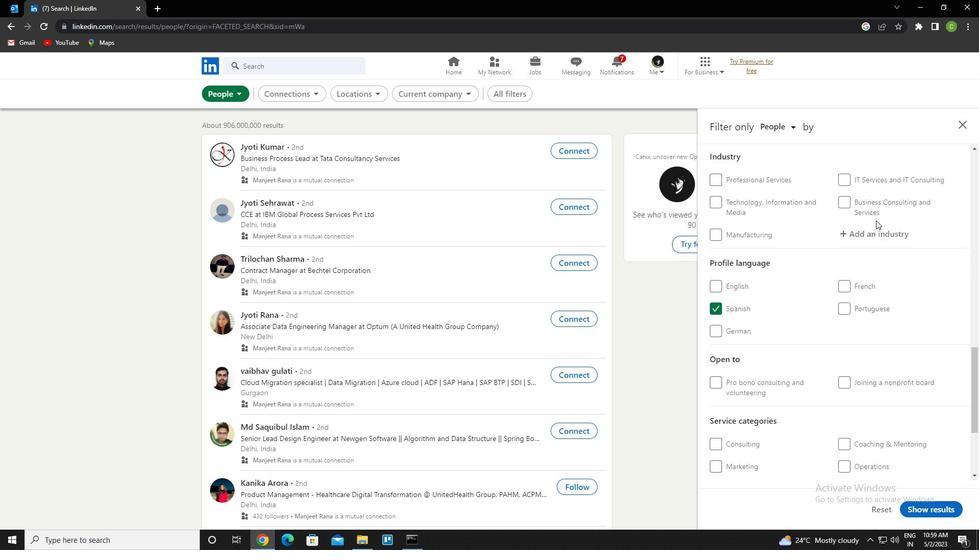 
Action: Mouse pressed left at (877, 235)
Screenshot: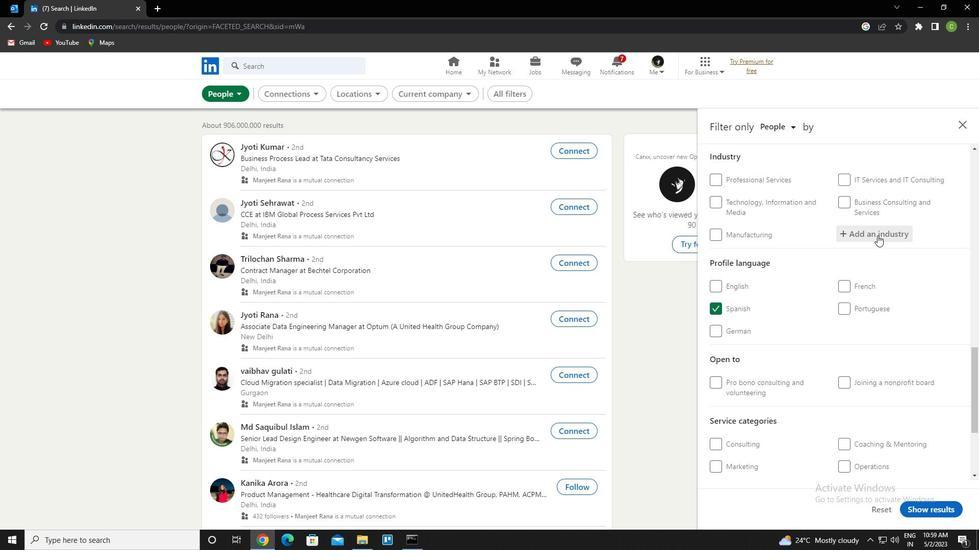 
Action: Key pressed <Key.caps_lock>d<Key.caps_lock>Esktop<Key.down><Key.enter>
Screenshot: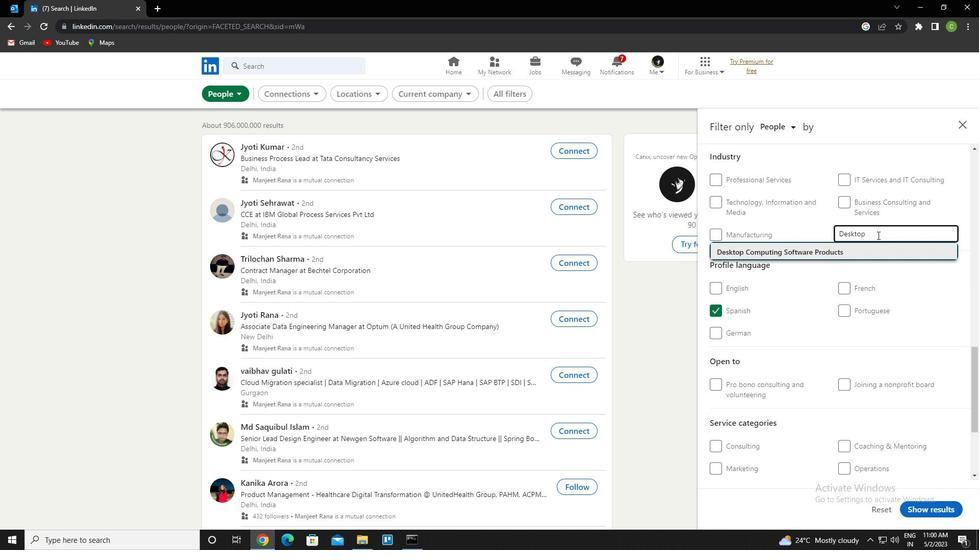 
Action: Mouse scrolled (877, 235) with delta (0, 0)
Screenshot: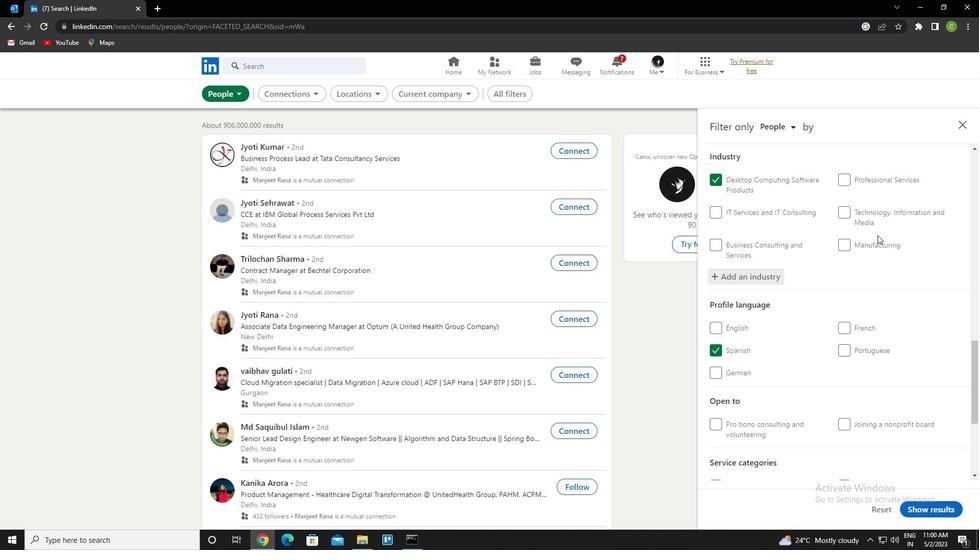 
Action: Mouse scrolled (877, 235) with delta (0, 0)
Screenshot: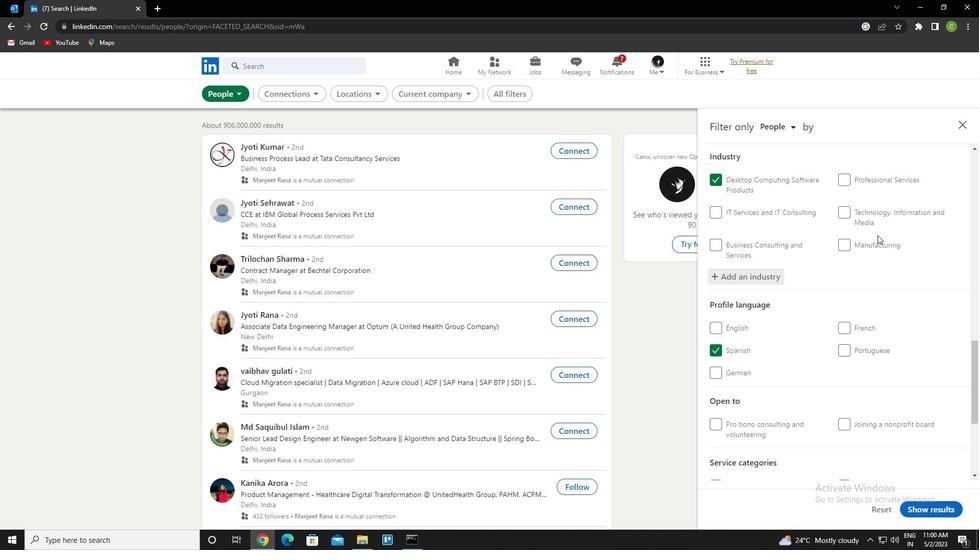 
Action: Mouse scrolled (877, 235) with delta (0, 0)
Screenshot: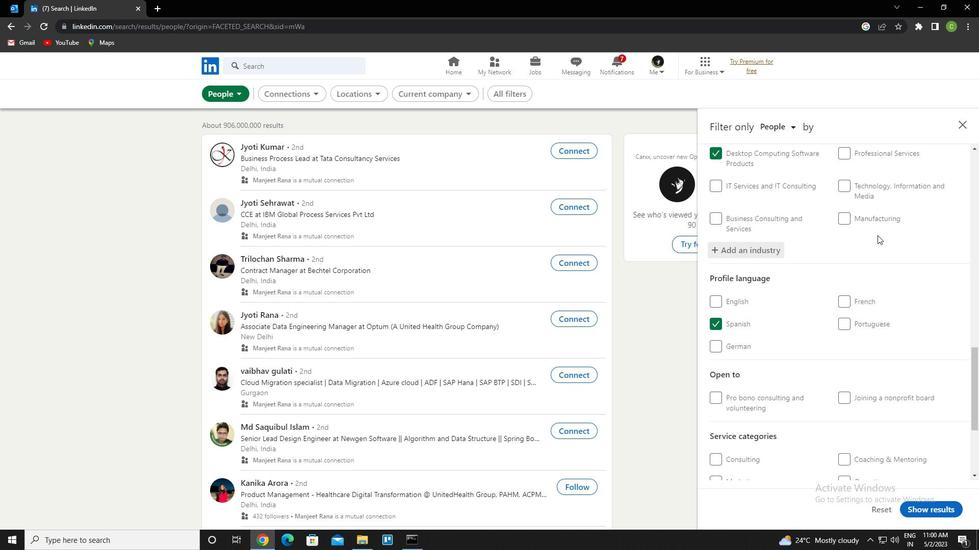 
Action: Mouse scrolled (877, 235) with delta (0, 0)
Screenshot: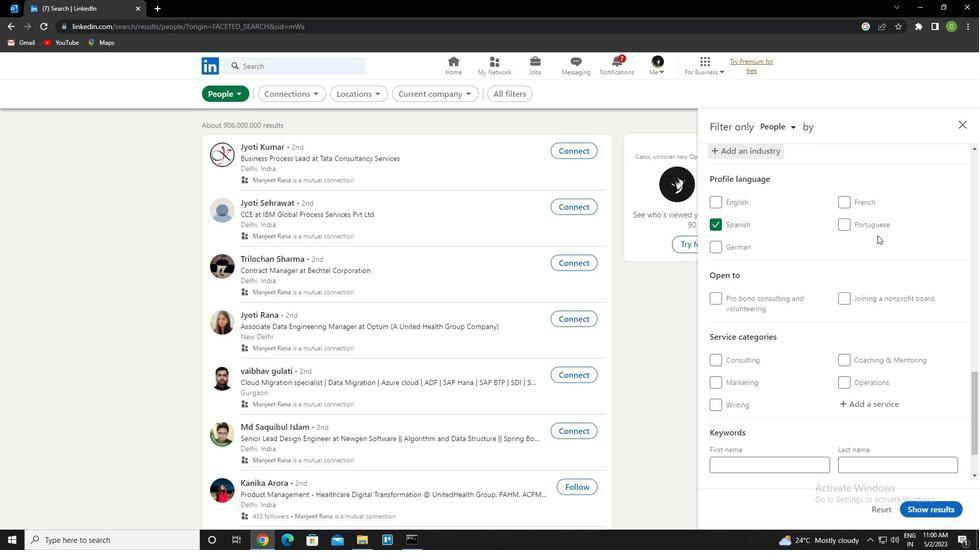 
Action: Mouse scrolled (877, 235) with delta (0, 0)
Screenshot: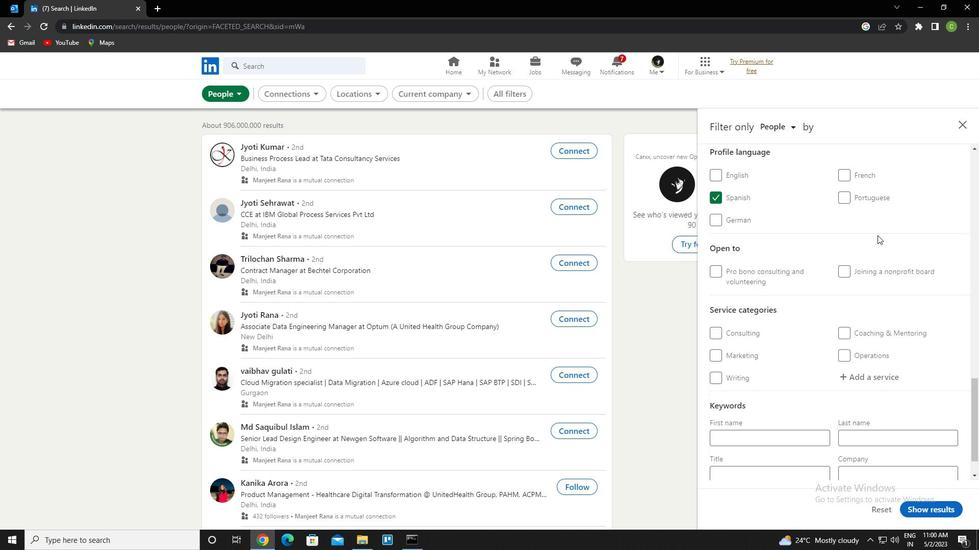 
Action: Mouse moved to (878, 333)
Screenshot: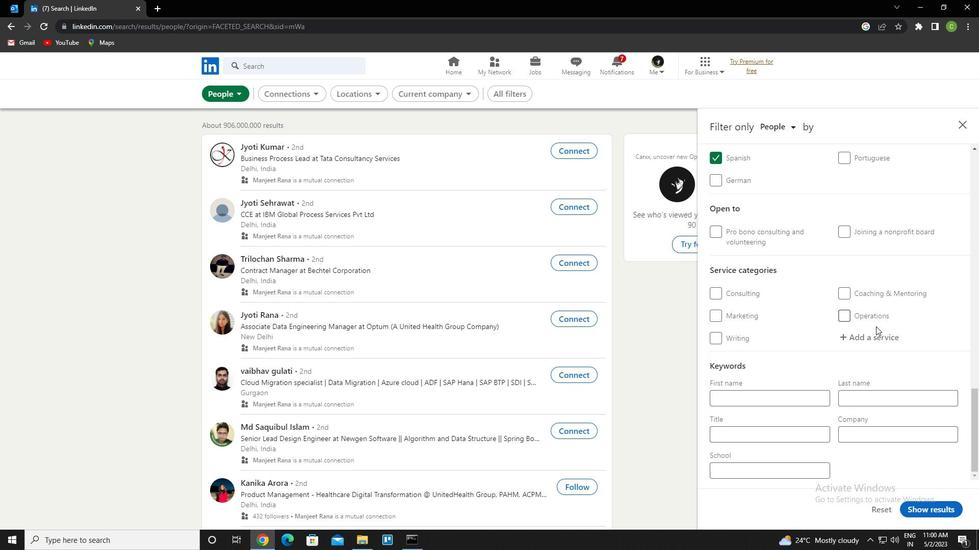 
Action: Mouse pressed left at (878, 333)
Screenshot: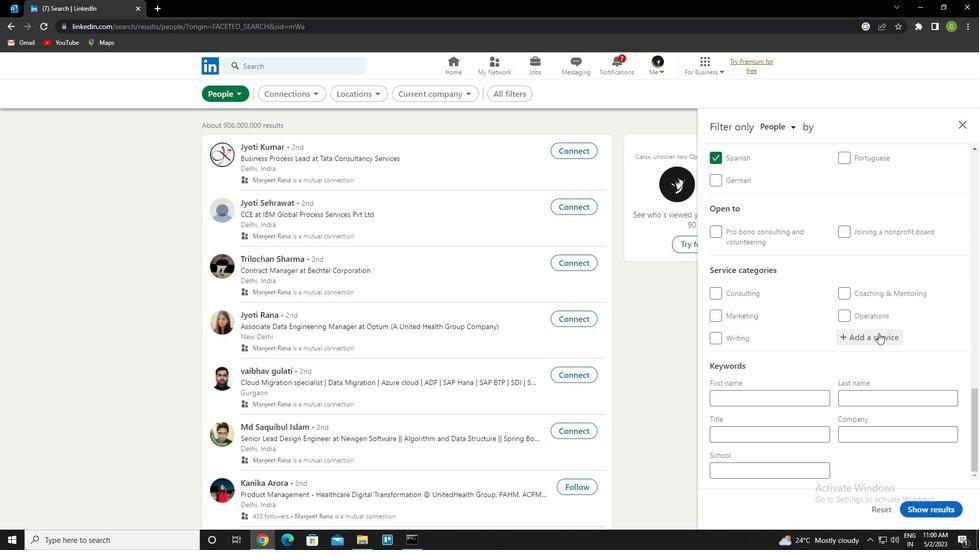 
Action: Key pressed <Key.caps_lock>ux<Key.space><Key.down><Key.enter>
Screenshot: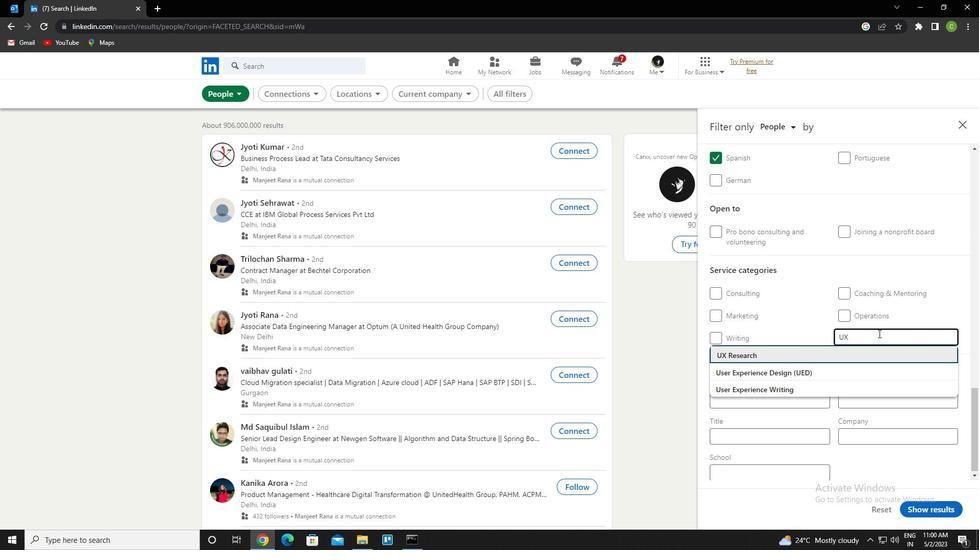 
Action: Mouse scrolled (878, 333) with delta (0, 0)
Screenshot: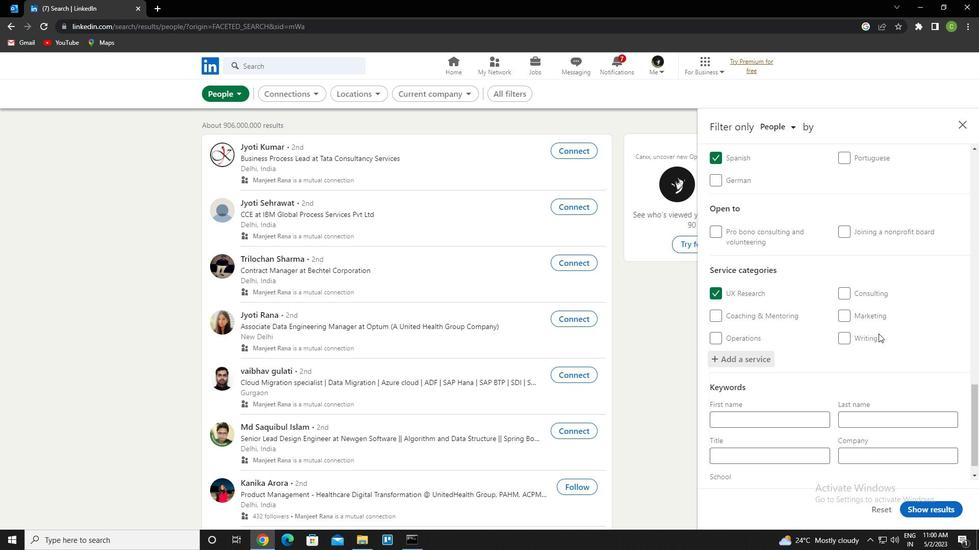 
Action: Mouse scrolled (878, 333) with delta (0, 0)
Screenshot: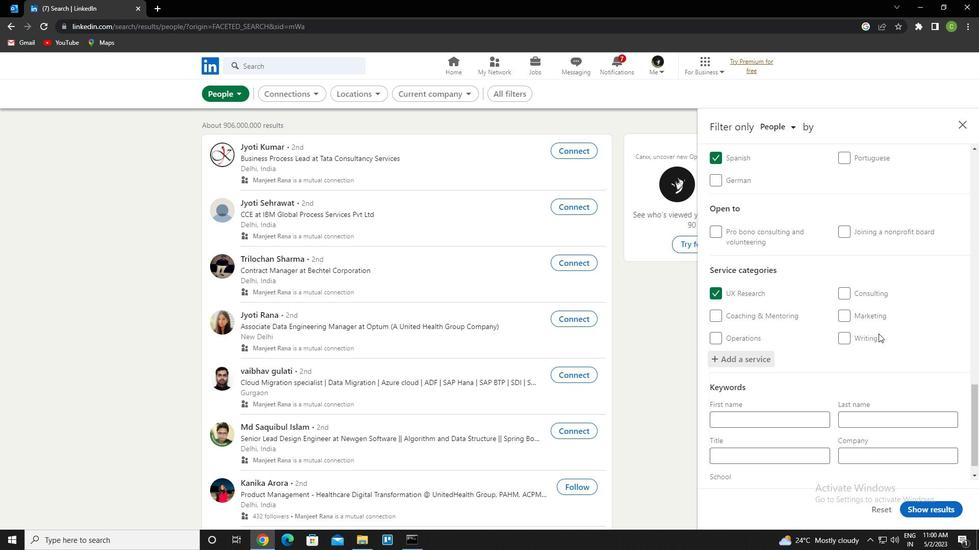 
Action: Mouse scrolled (878, 333) with delta (0, 0)
Screenshot: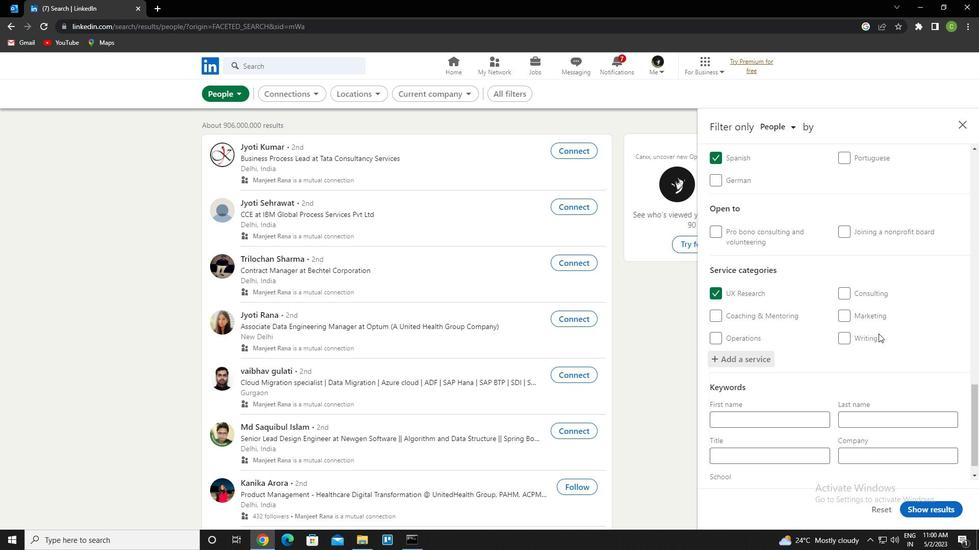 
Action: Mouse scrolled (878, 333) with delta (0, 0)
Screenshot: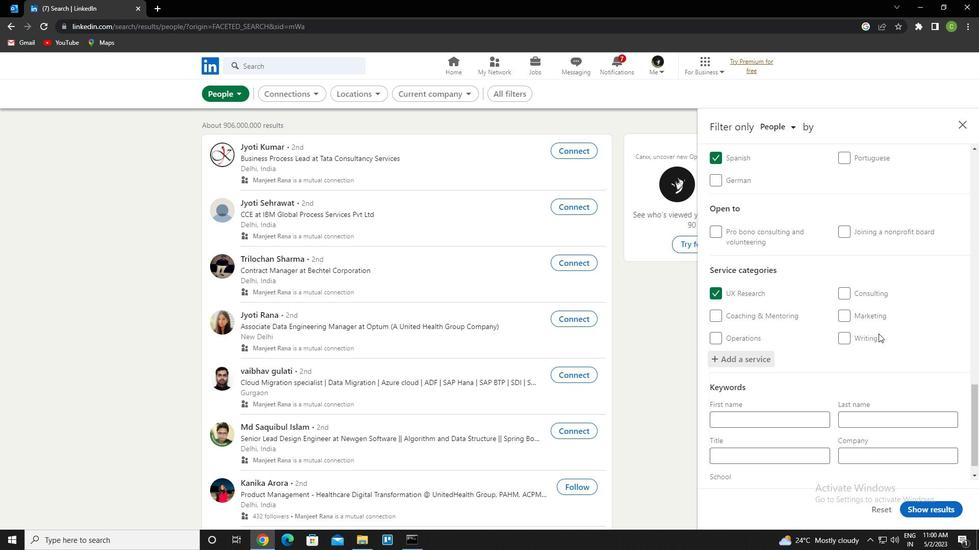 
Action: Mouse scrolled (878, 333) with delta (0, 0)
Screenshot: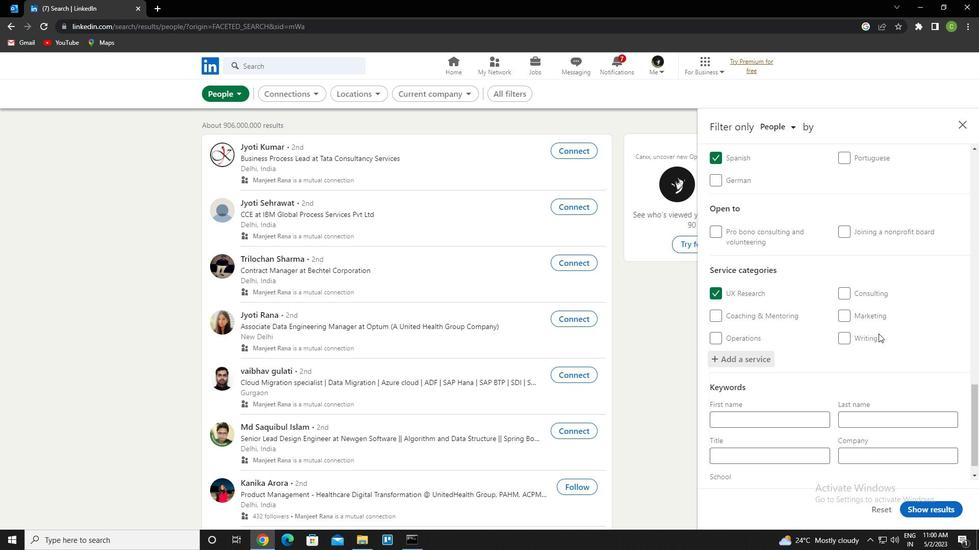 
Action: Mouse scrolled (878, 333) with delta (0, 0)
Screenshot: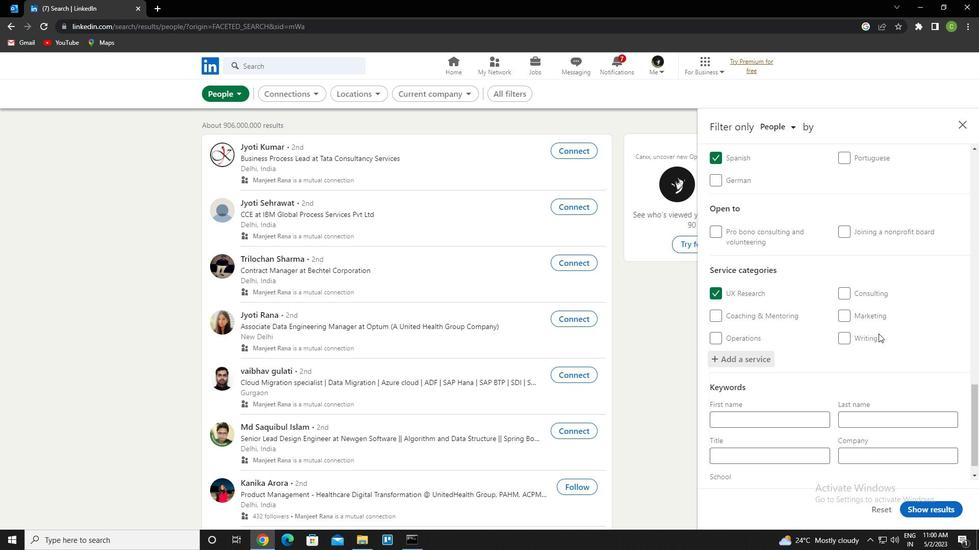 
Action: Mouse scrolled (878, 333) with delta (0, 0)
Screenshot: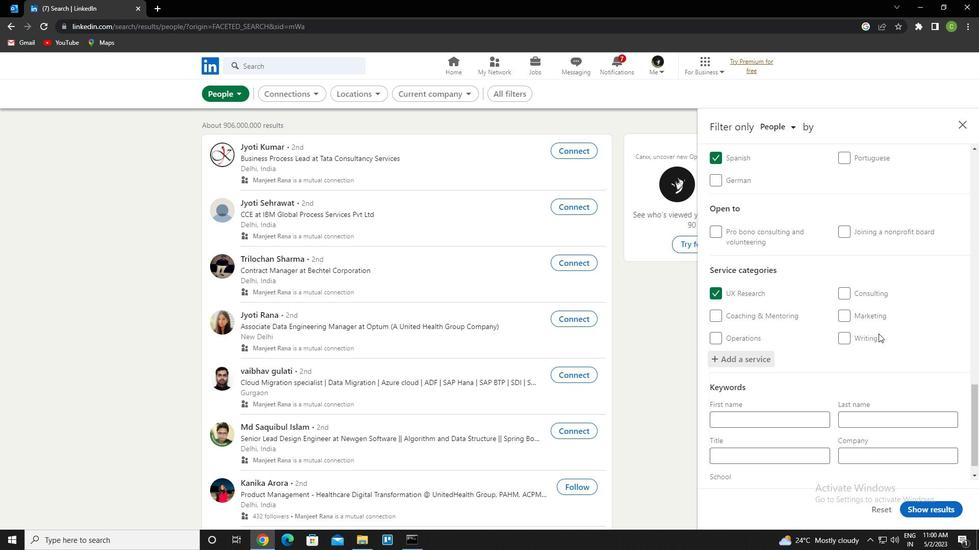 
Action: Mouse scrolled (878, 333) with delta (0, 0)
Screenshot: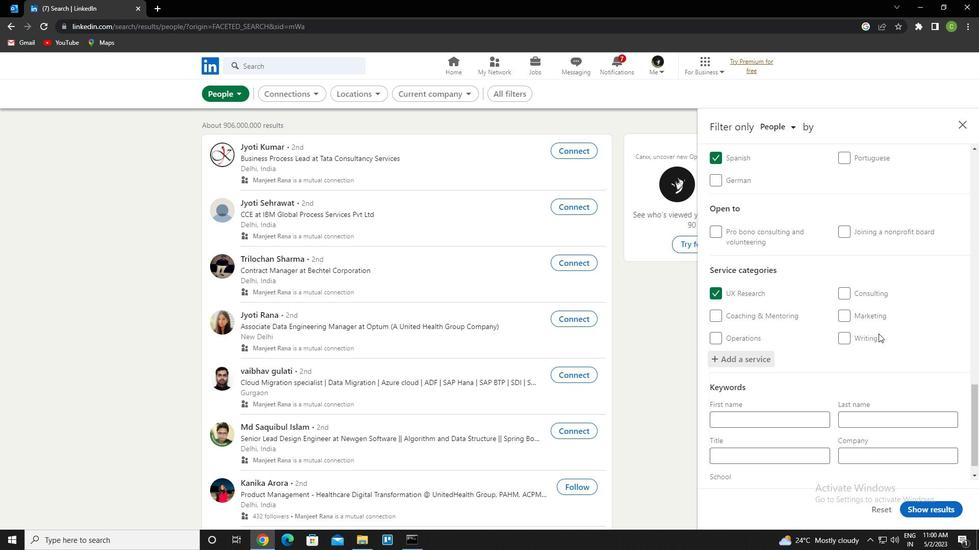 
Action: Mouse moved to (779, 430)
Screenshot: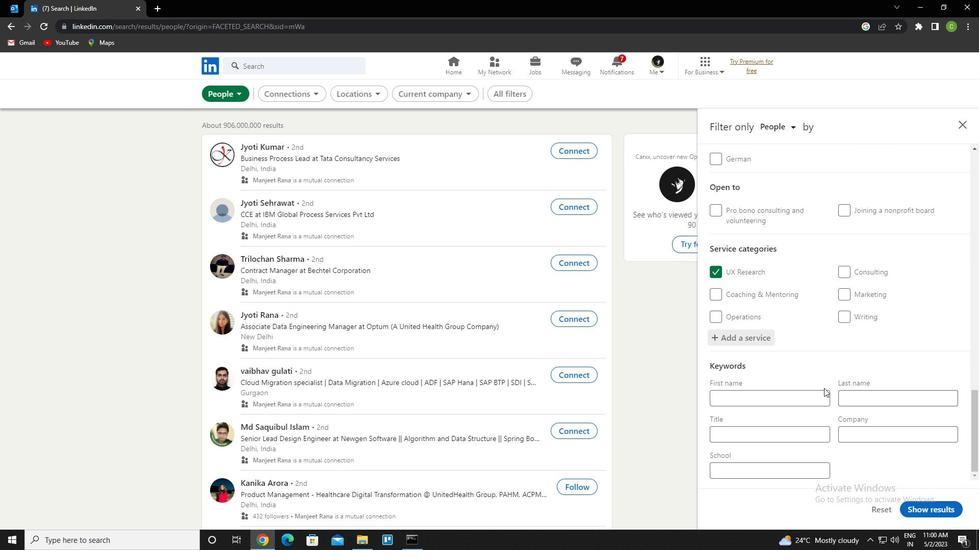 
Action: Mouse pressed left at (779, 430)
Screenshot: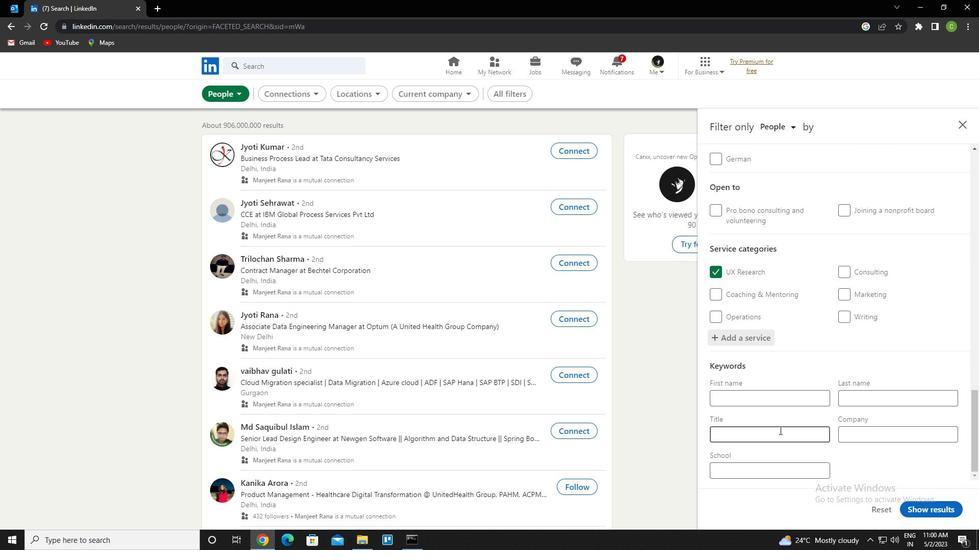 
Action: Key pressed <Key.caps_lock><Key.caps_lock>f<Key.caps_lock>inance<Key.space><Key.caps_lock>m<Key.caps_lock>anager
Screenshot: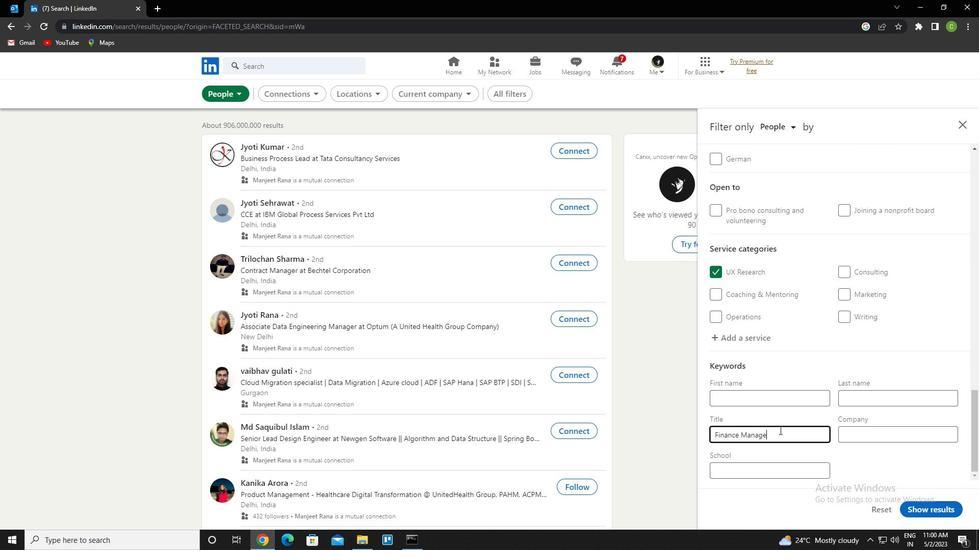 
Action: Mouse moved to (949, 505)
Screenshot: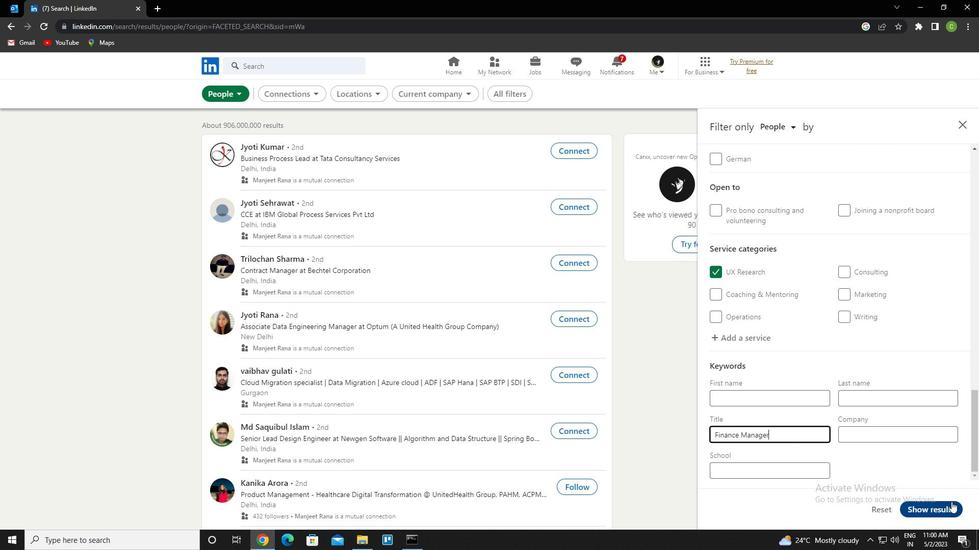 
Action: Mouse pressed left at (949, 505)
Screenshot: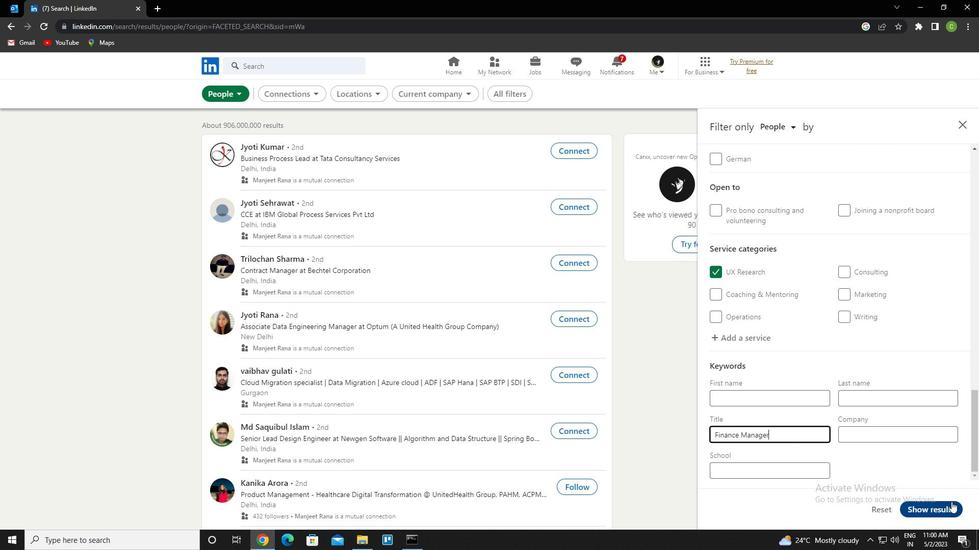 
Action: Mouse moved to (380, 528)
Screenshot: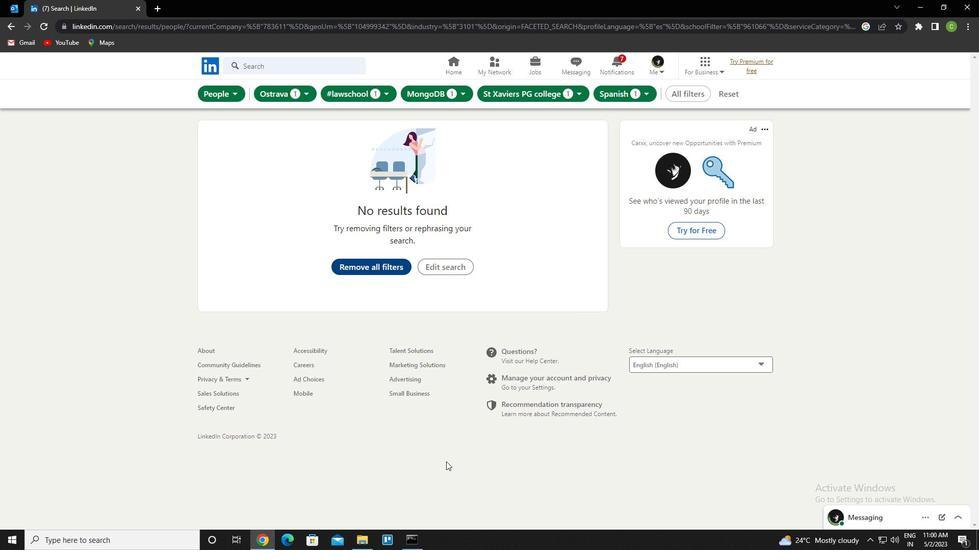 
